 Task: Change  the formatting of the data to Which is Less than 10, In conditional formating, put the option 'Light Red Fill with Drak Red Text. 'In the sheet   Momentum Sales templetes   book
Action: Mouse moved to (38, 201)
Screenshot: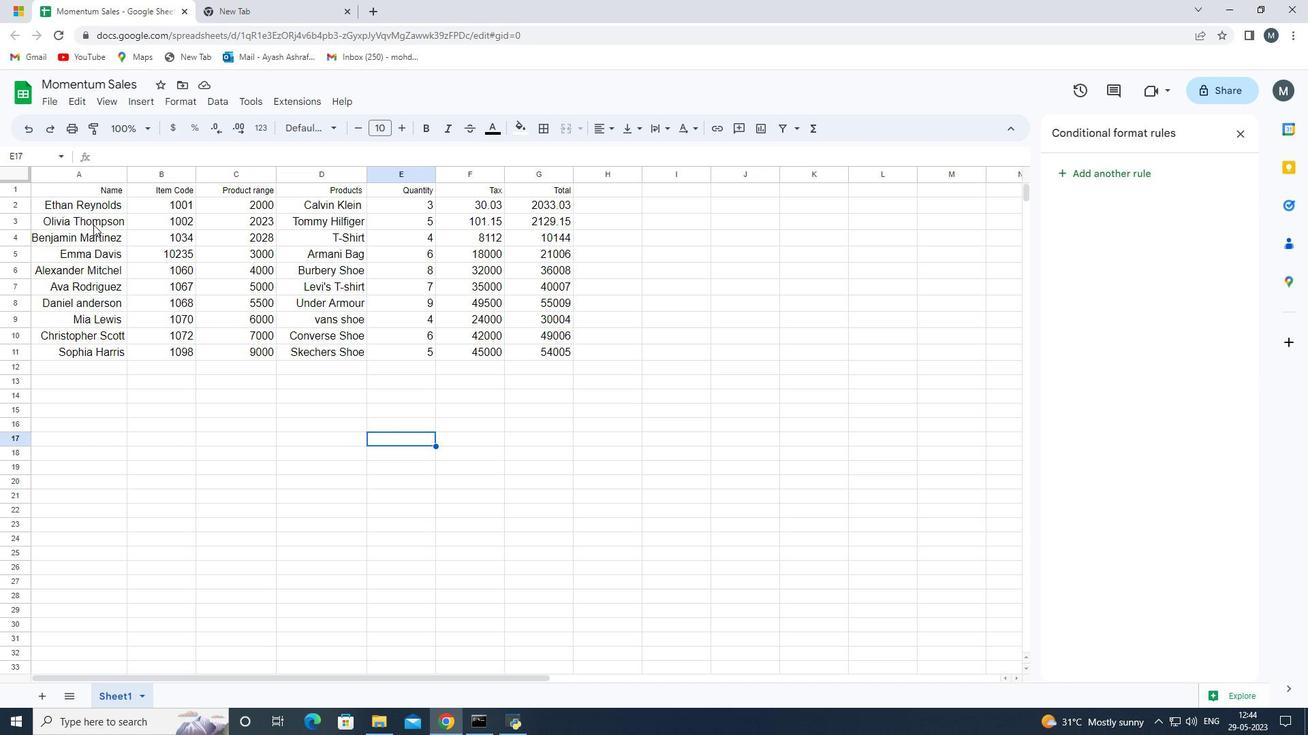 
Action: Mouse pressed left at (38, 201)
Screenshot: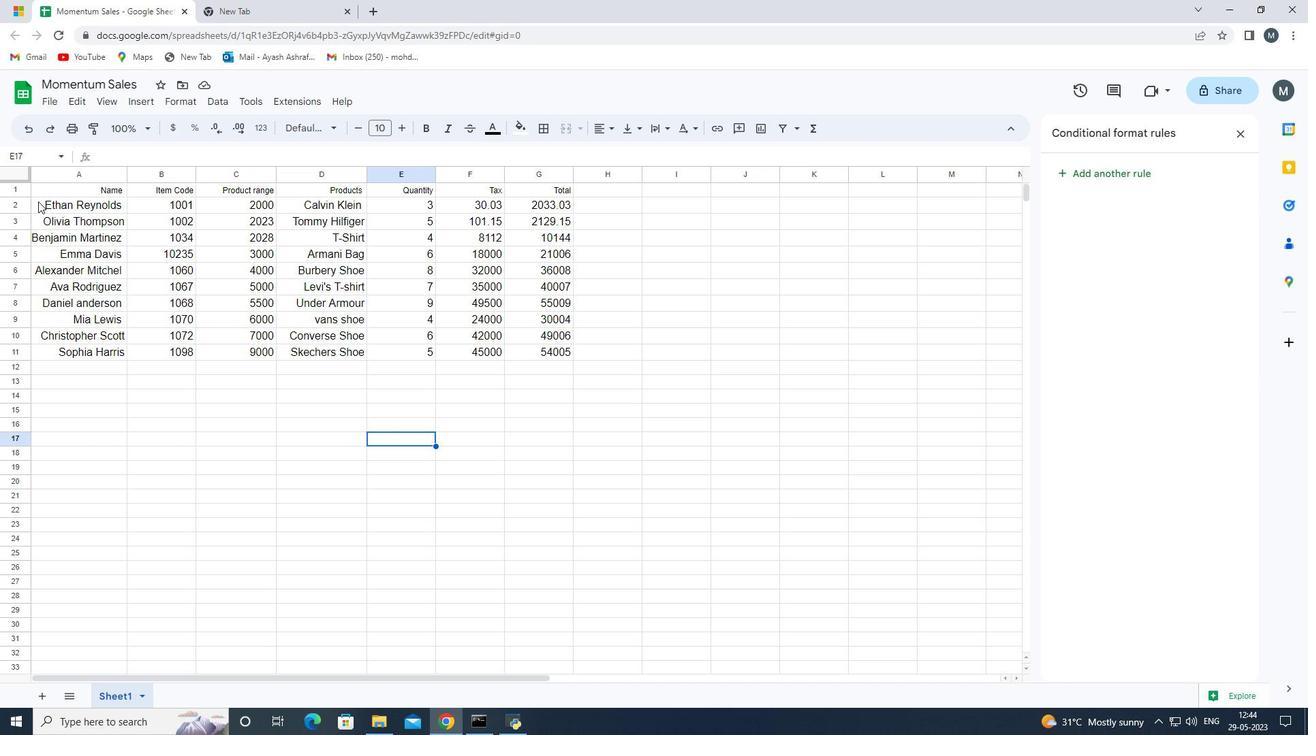 
Action: Mouse moved to (52, 190)
Screenshot: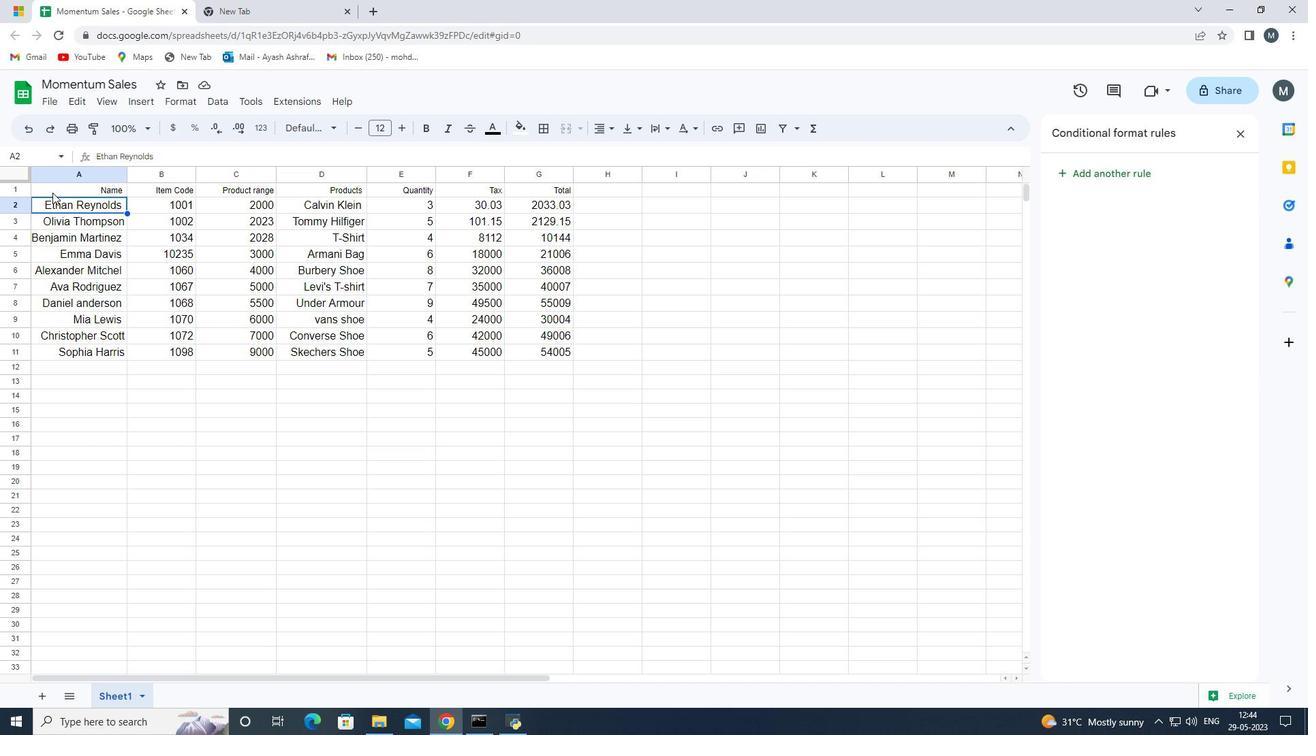 
Action: Mouse pressed left at (52, 190)
Screenshot: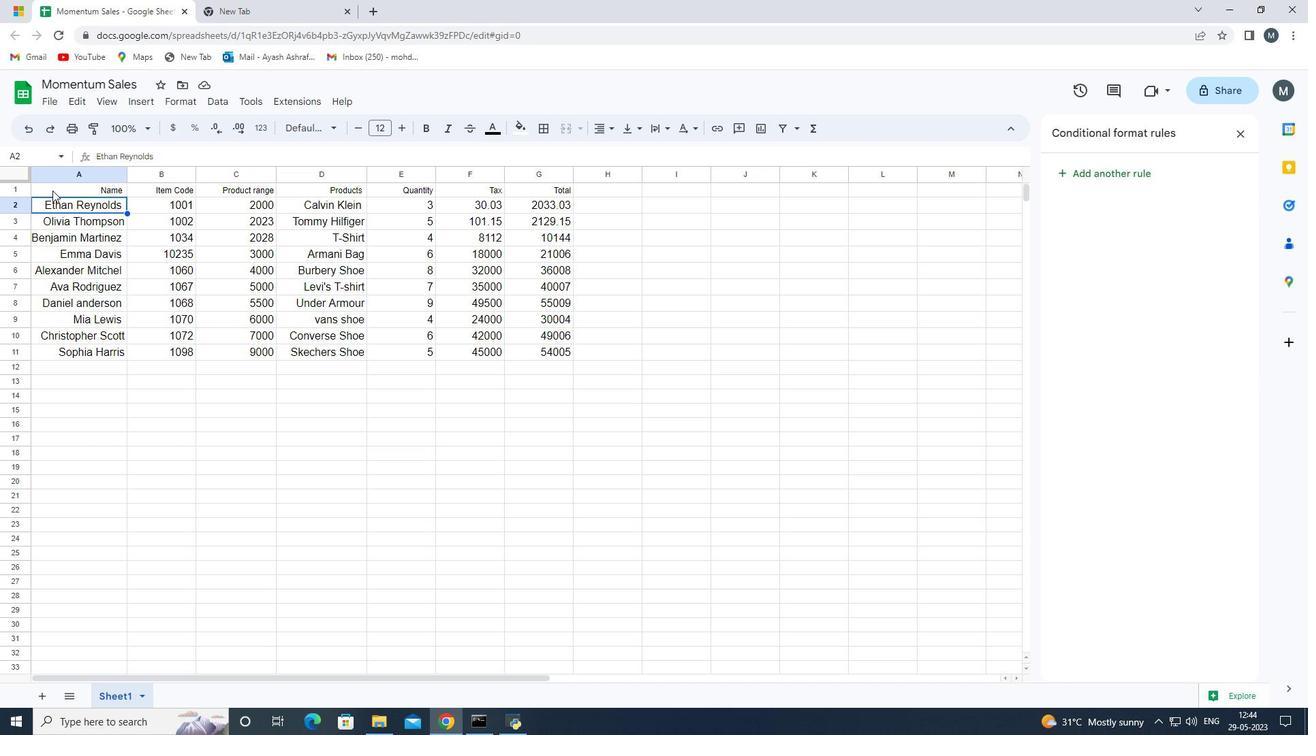 
Action: Mouse moved to (60, 194)
Screenshot: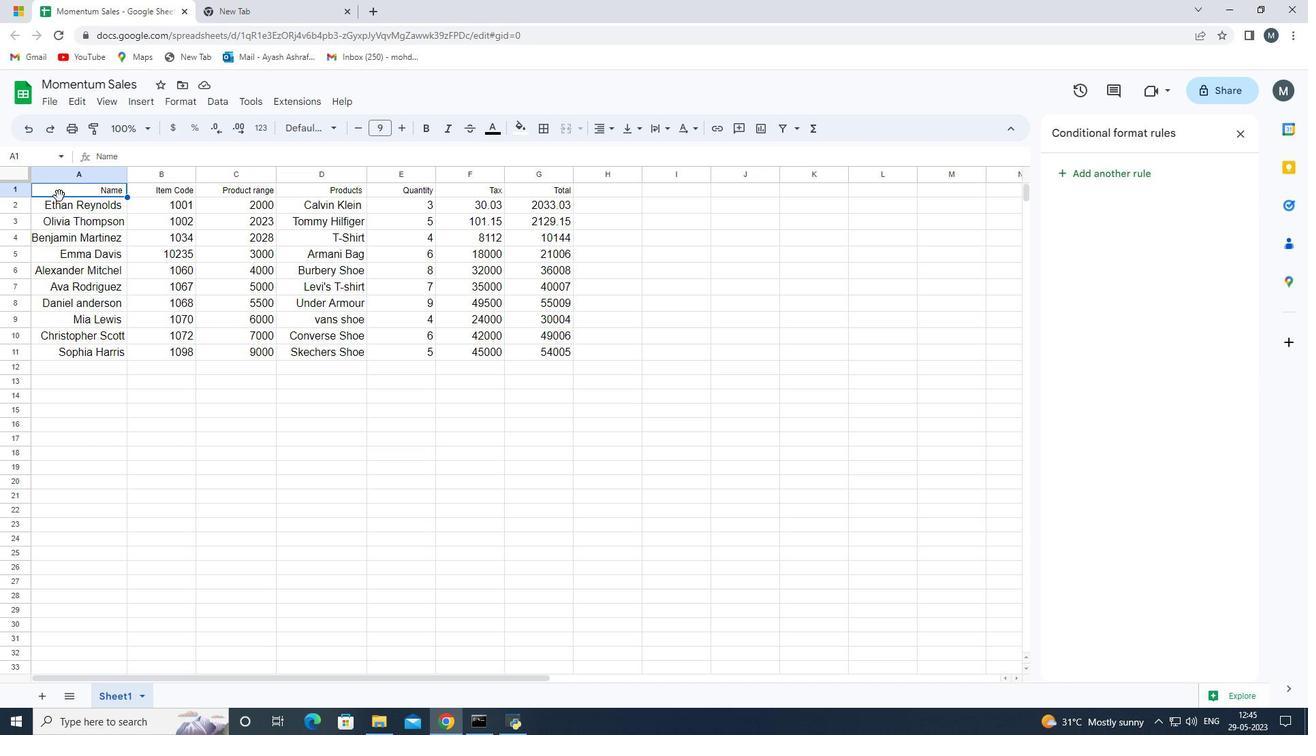 
Action: Mouse pressed left at (60, 194)
Screenshot: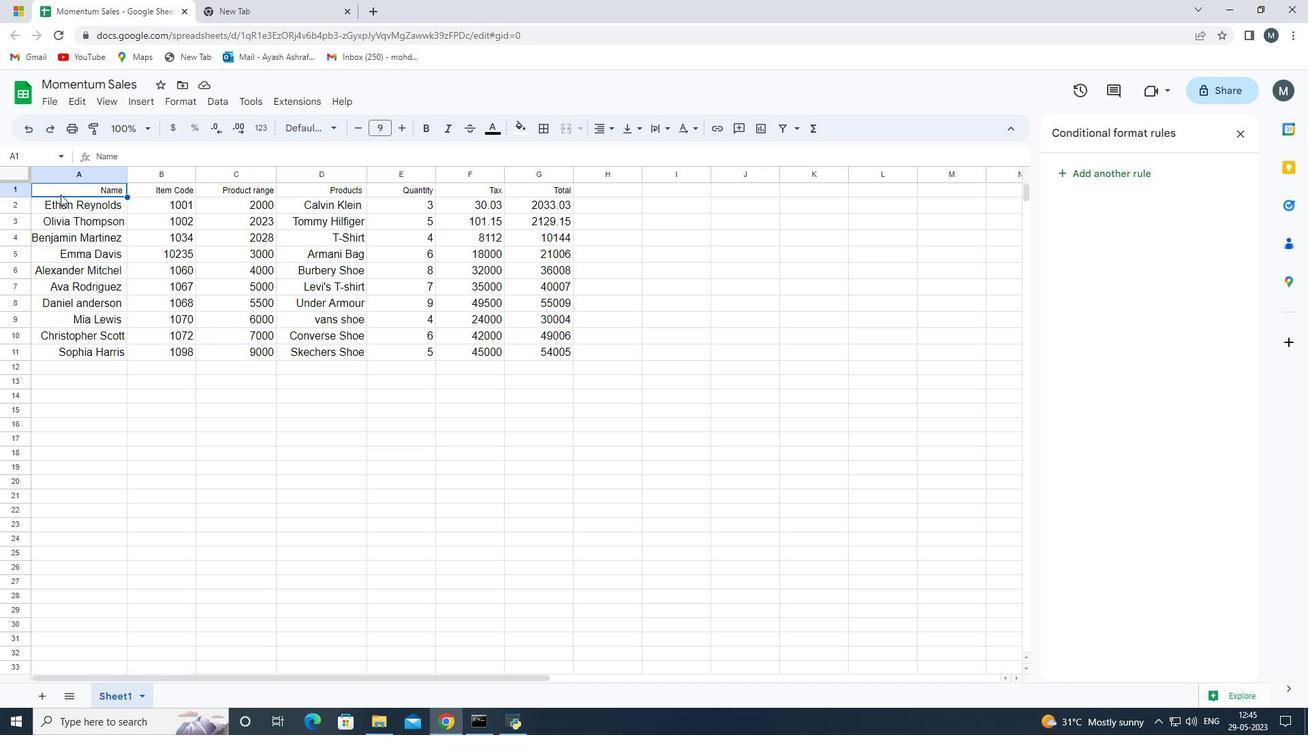 
Action: Mouse moved to (69, 212)
Screenshot: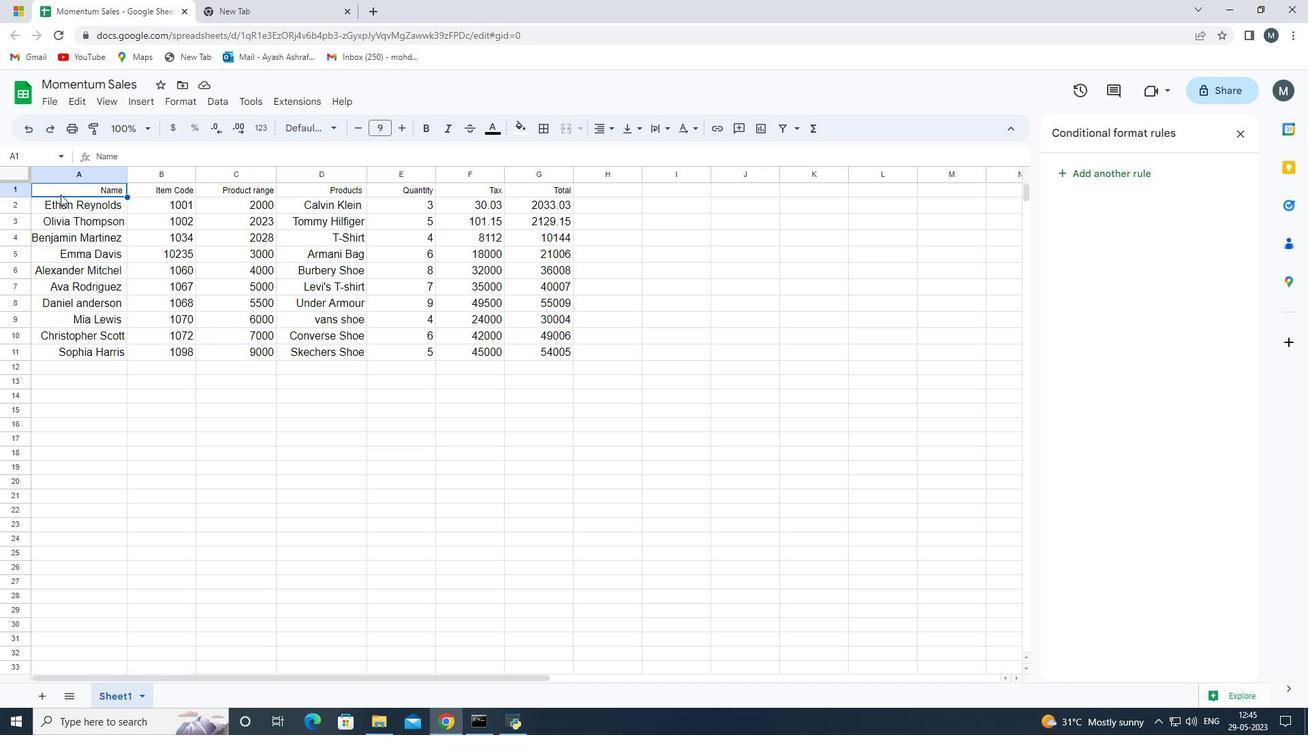 
Action: Key pressed ctrl+Z
Screenshot: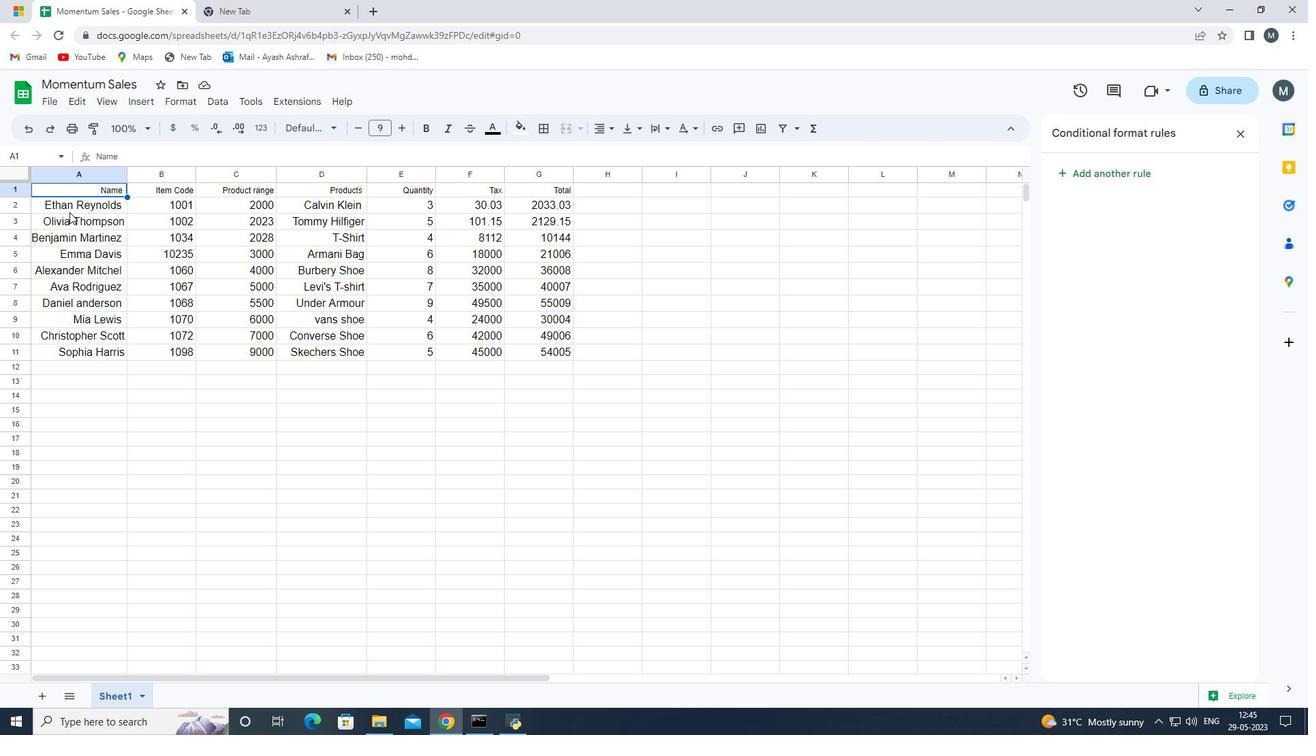 
Action: Mouse moved to (86, 237)
Screenshot: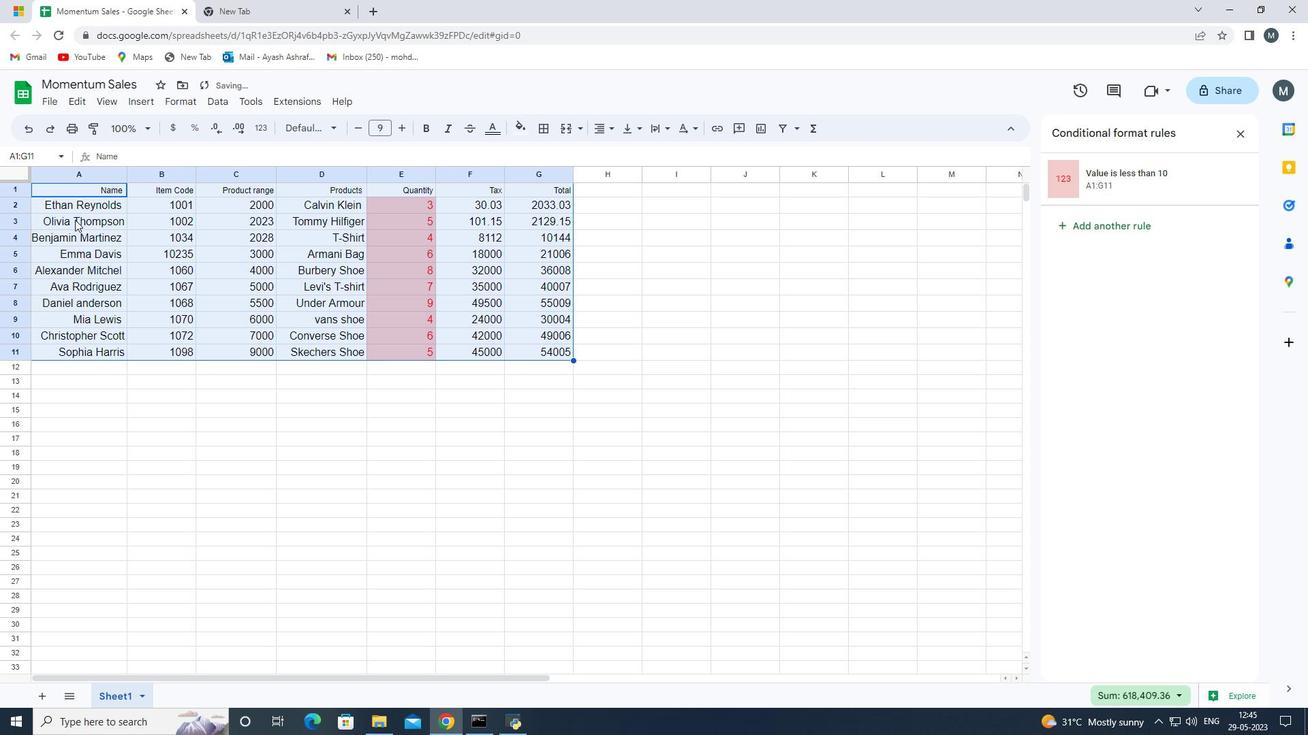 
Action: Key pressed ctrl+Zctrl+Zctrl+Zctrl+Zctrl+Z
Screenshot: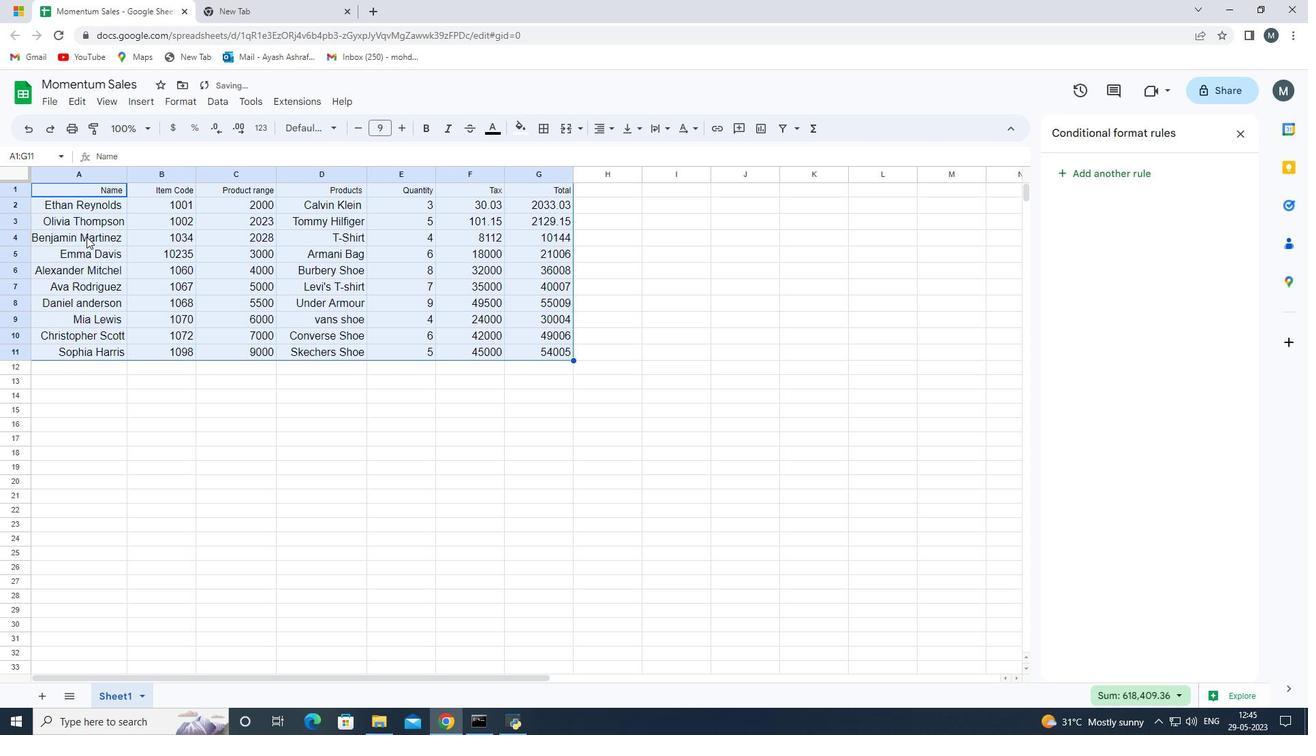
Action: Mouse moved to (123, 448)
Screenshot: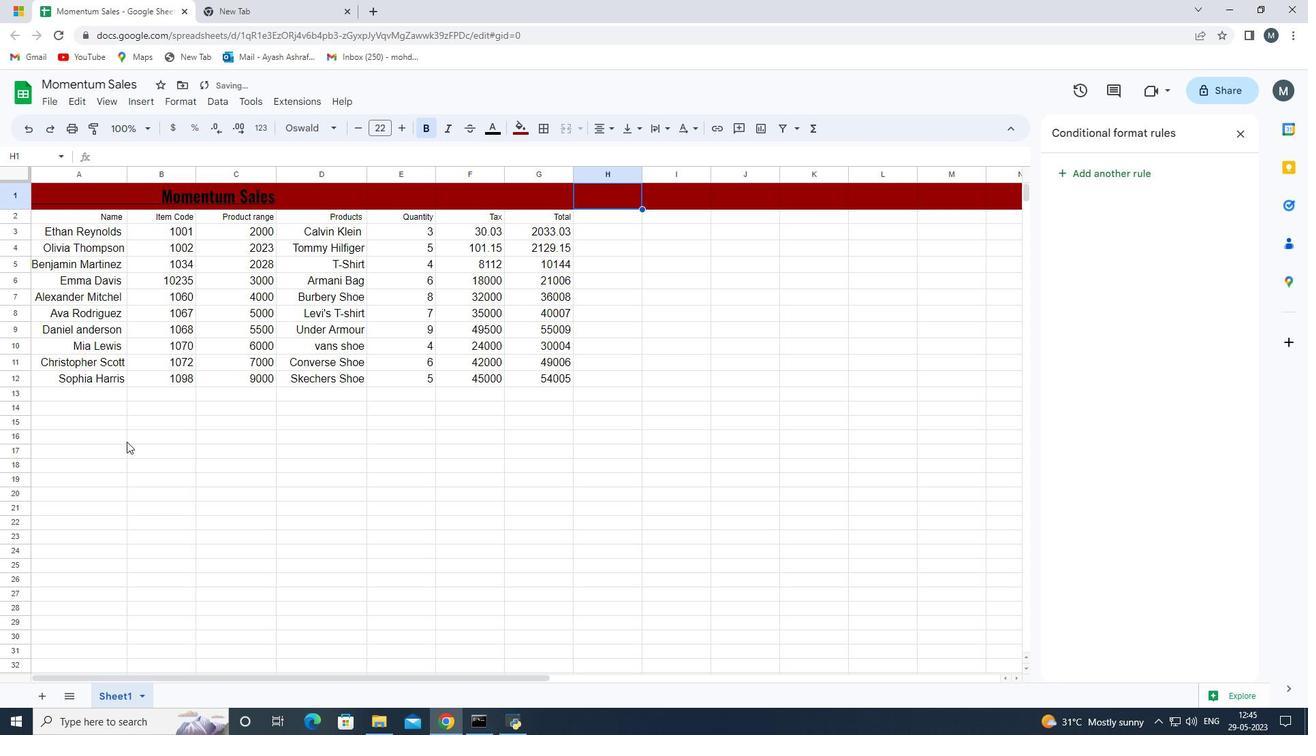 
Action: Mouse pressed left at (123, 448)
Screenshot: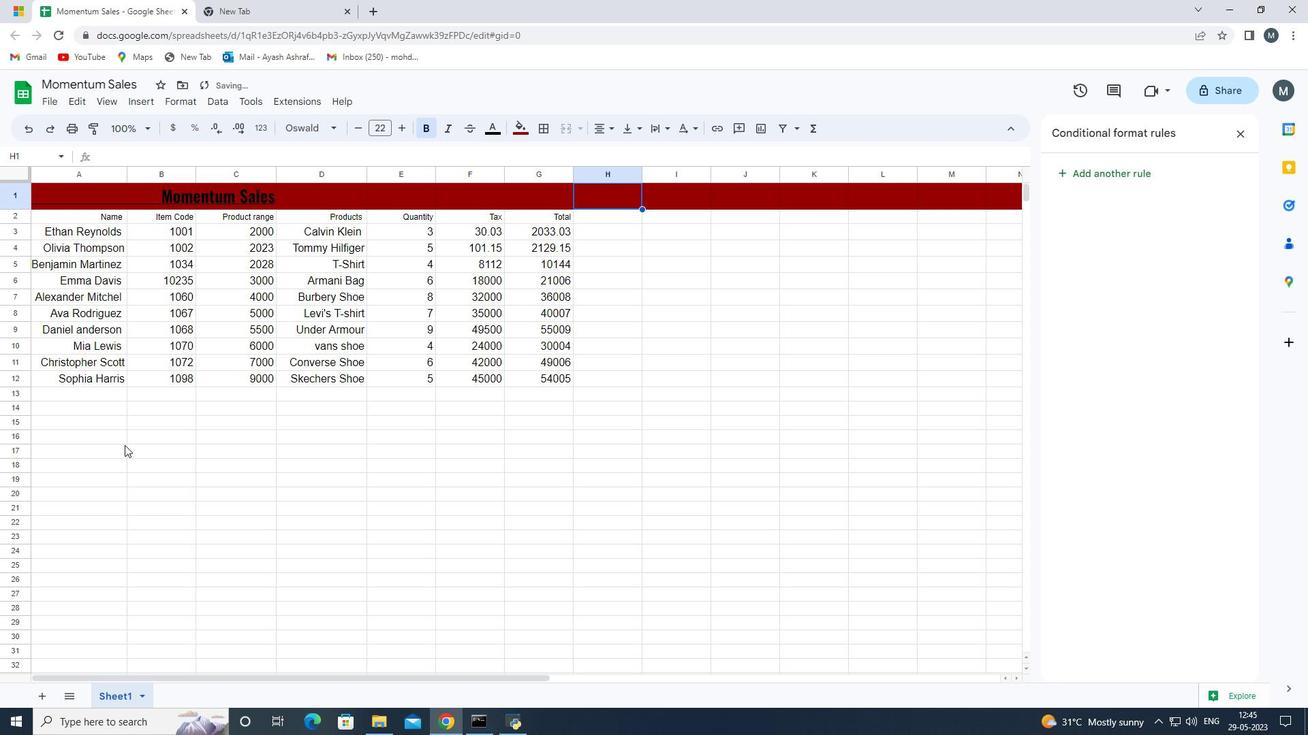 
Action: Mouse moved to (414, 475)
Screenshot: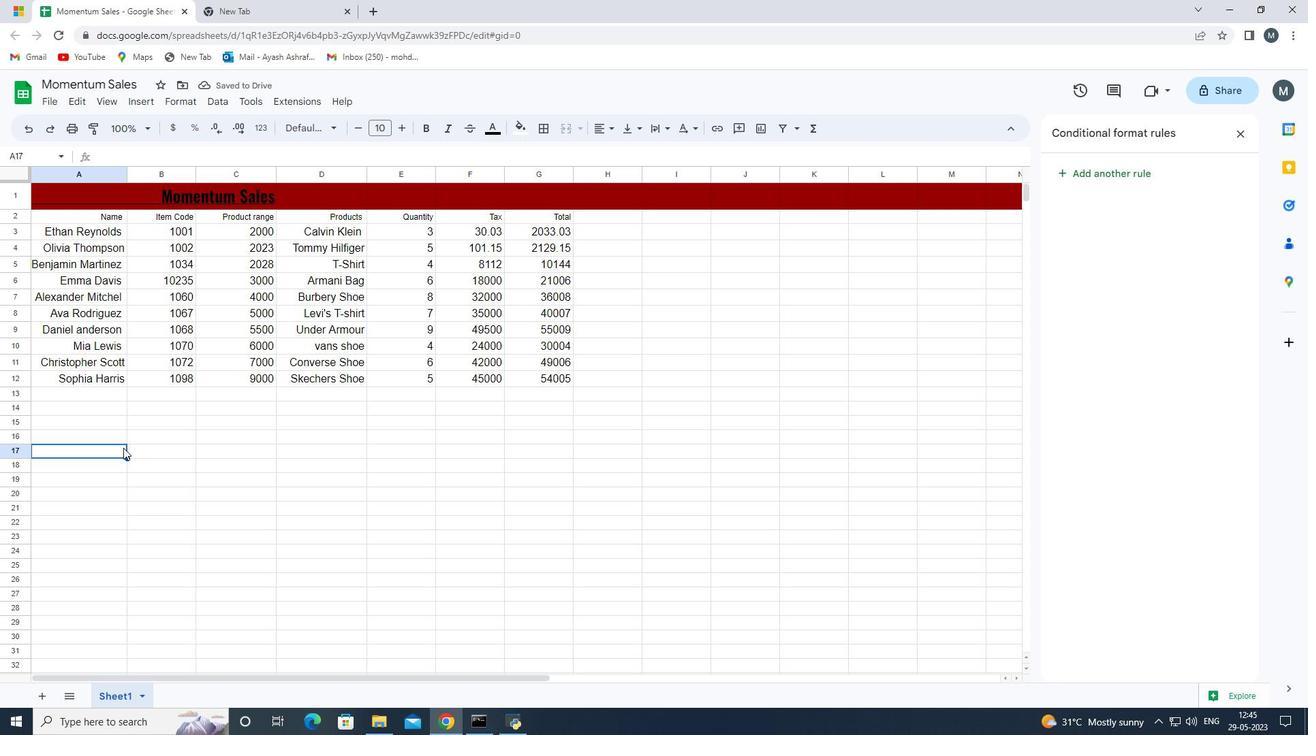 
Action: Mouse pressed left at (414, 475)
Screenshot: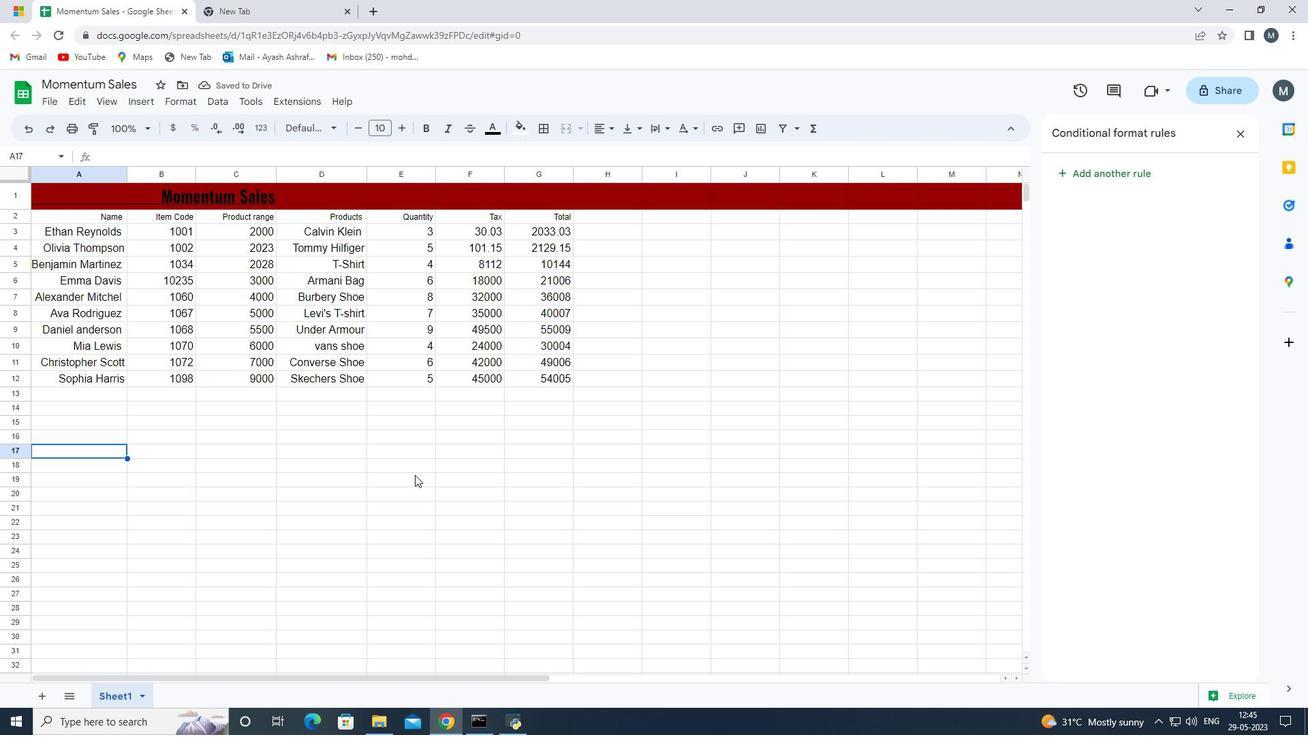 
Action: Mouse moved to (63, 225)
Screenshot: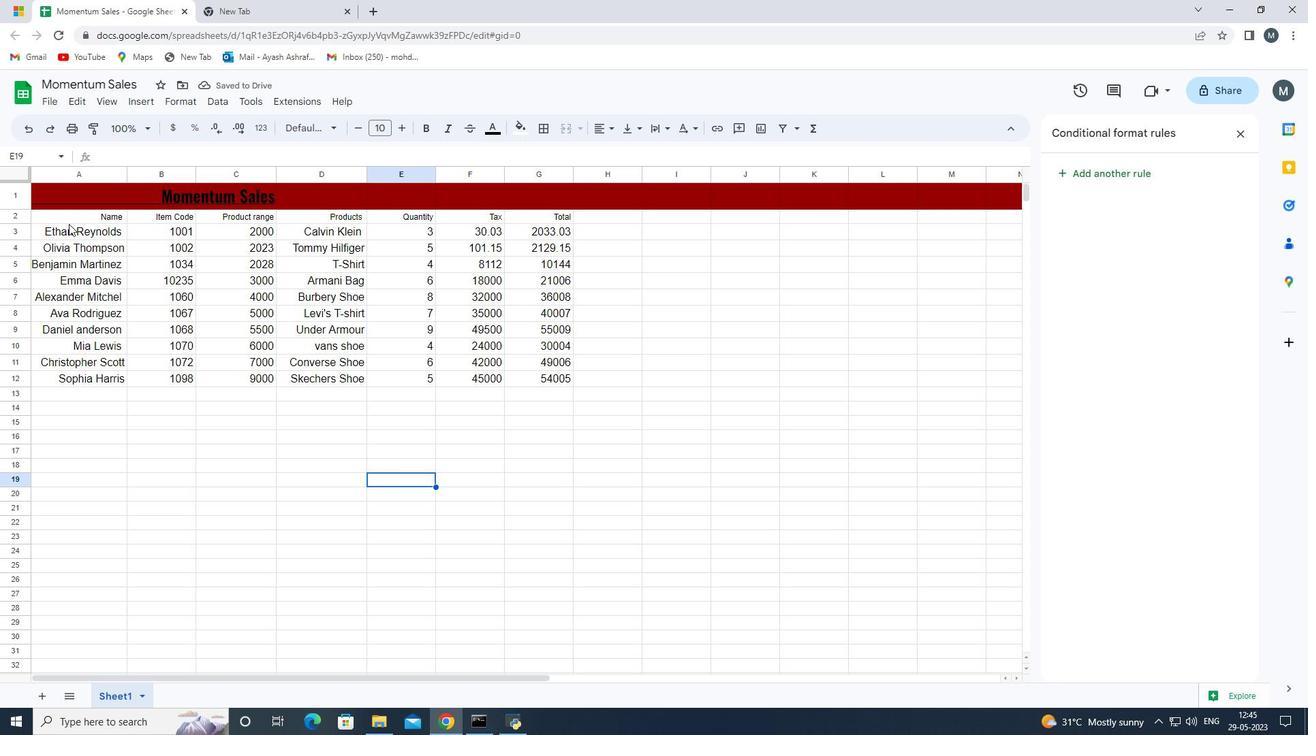 
Action: Mouse pressed left at (63, 225)
Screenshot: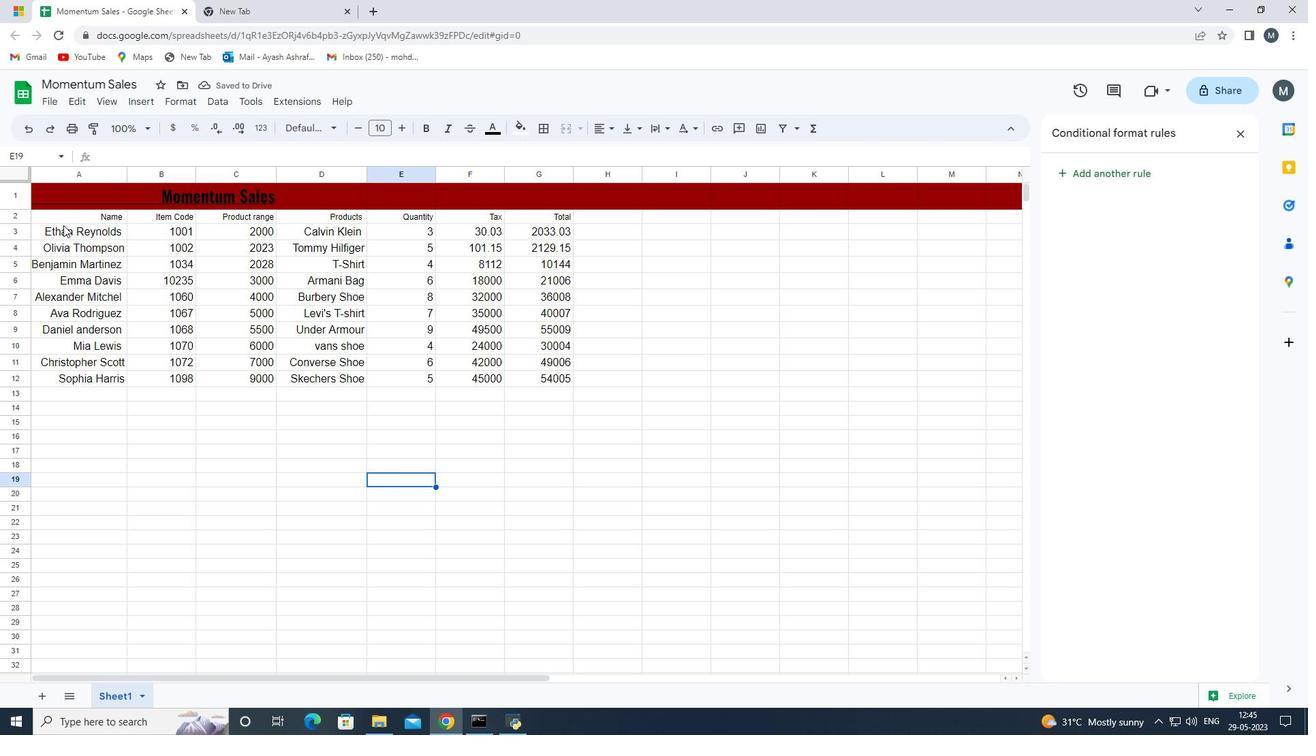 
Action: Mouse moved to (36, 219)
Screenshot: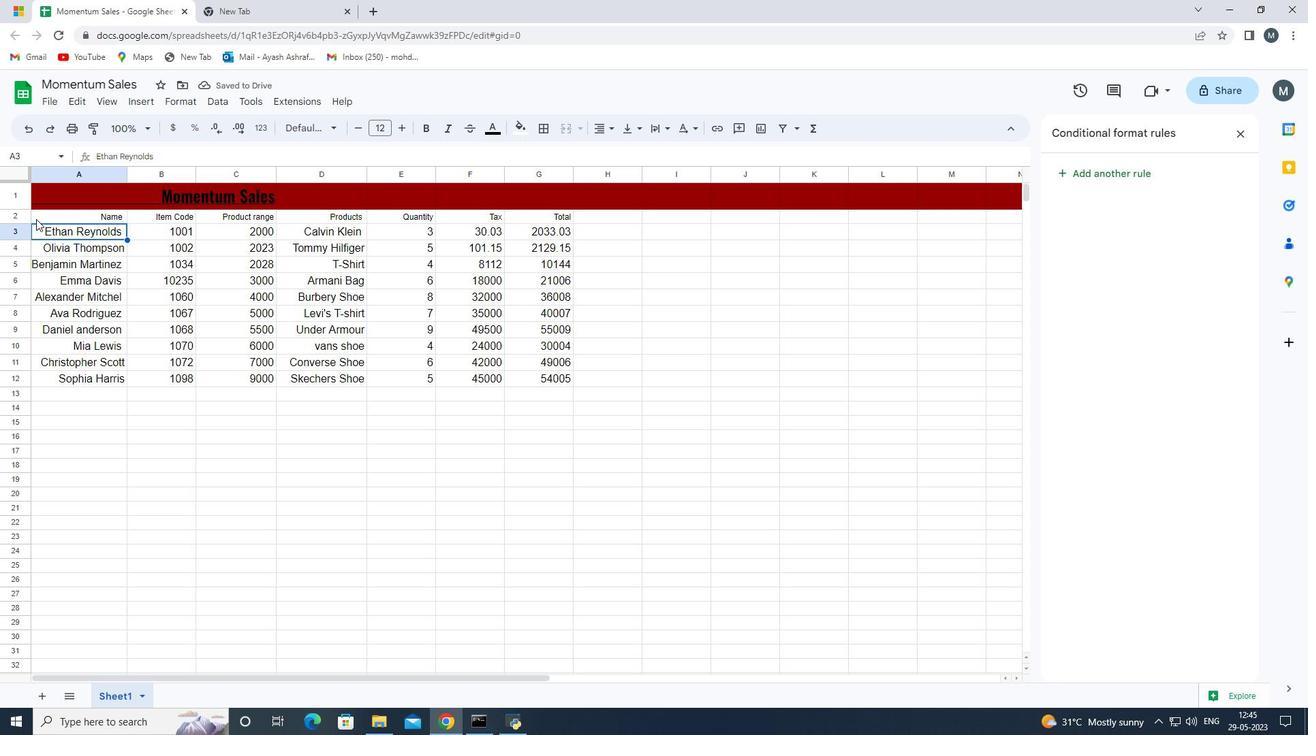
Action: Mouse pressed left at (36, 219)
Screenshot: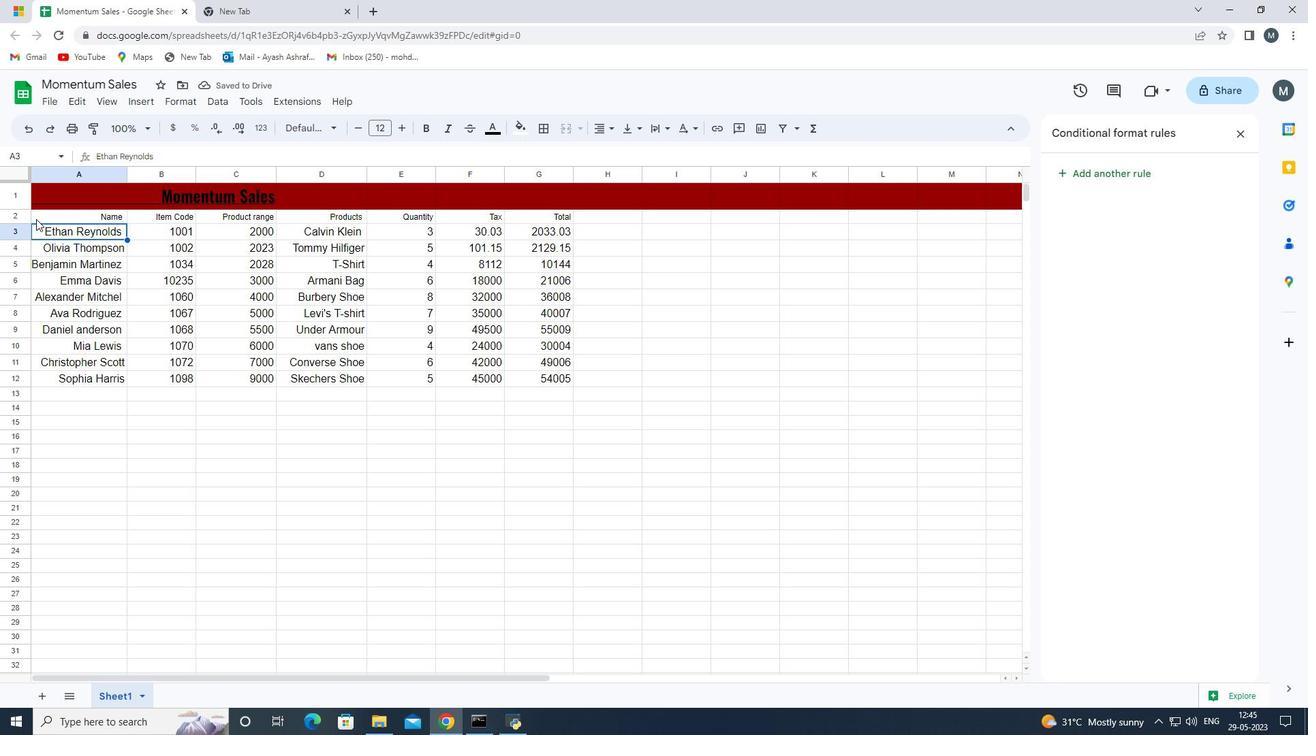 
Action: Mouse moved to (37, 229)
Screenshot: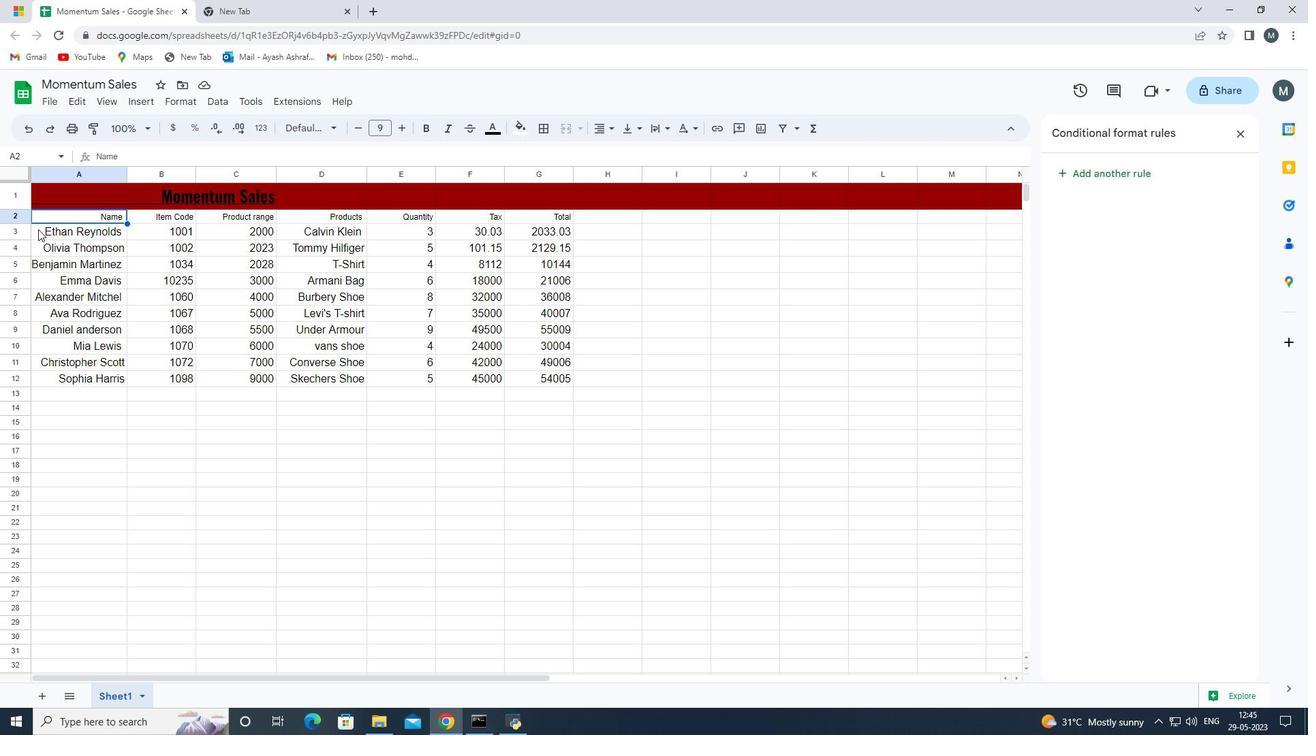
Action: Mouse pressed left at (37, 229)
Screenshot: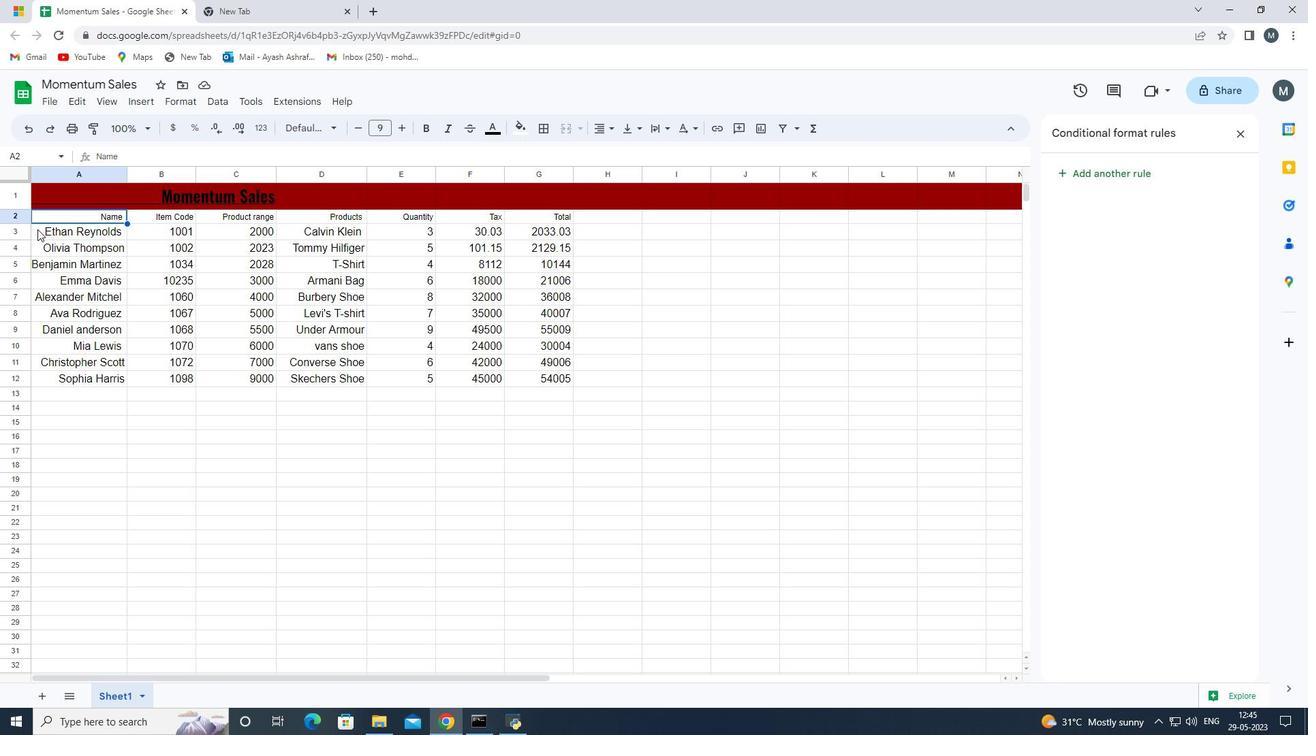 
Action: Mouse moved to (186, 104)
Screenshot: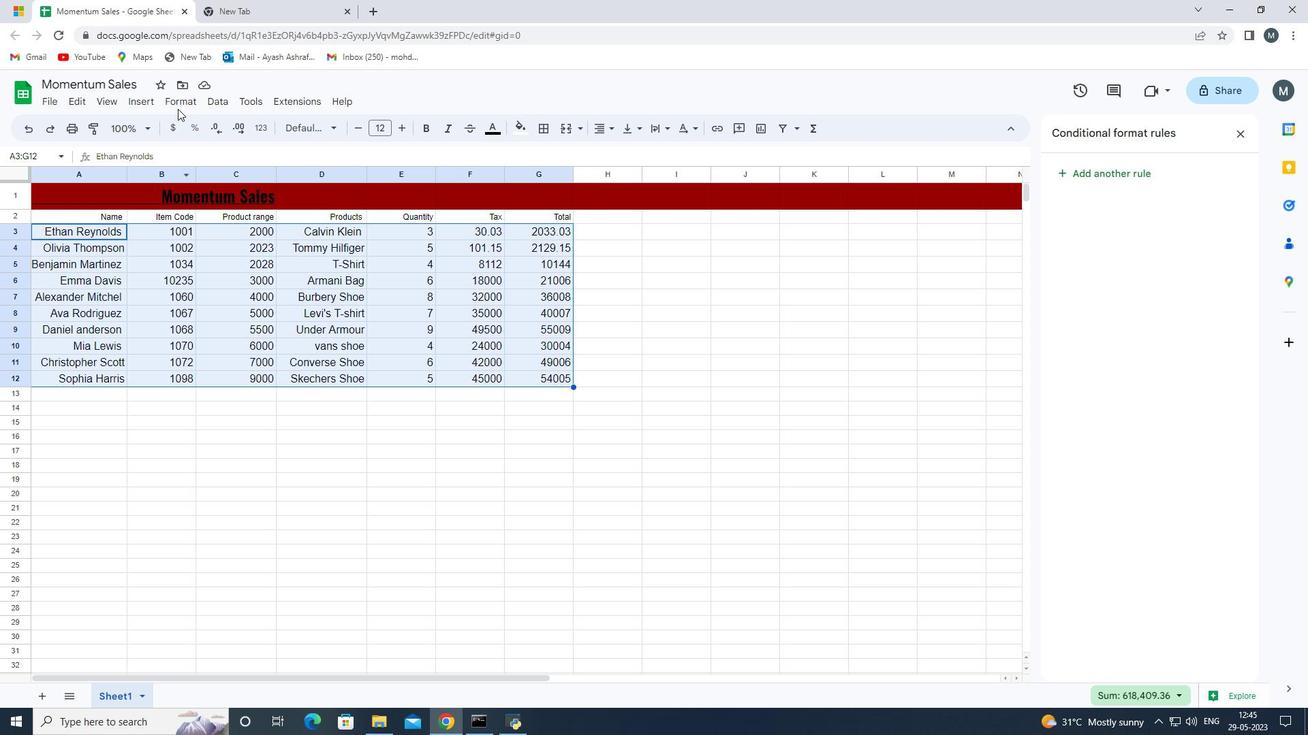 
Action: Mouse pressed left at (186, 104)
Screenshot: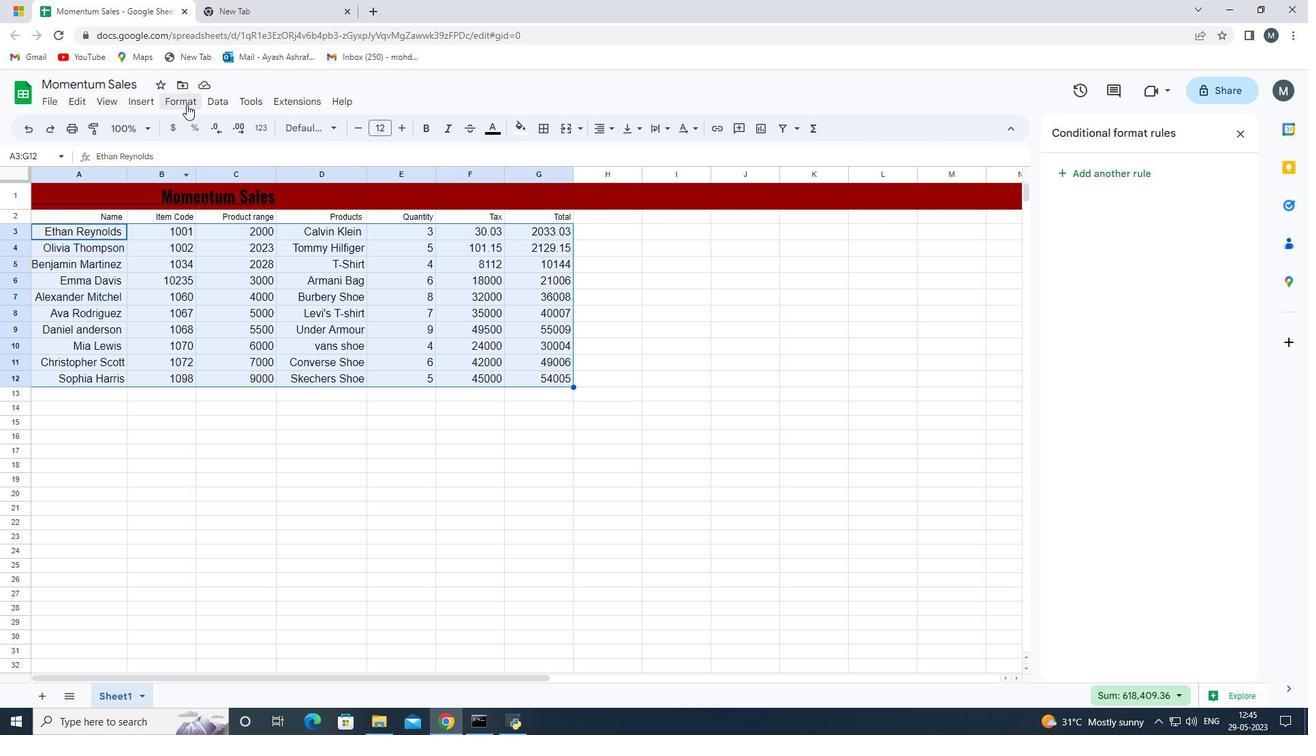
Action: Mouse moved to (222, 333)
Screenshot: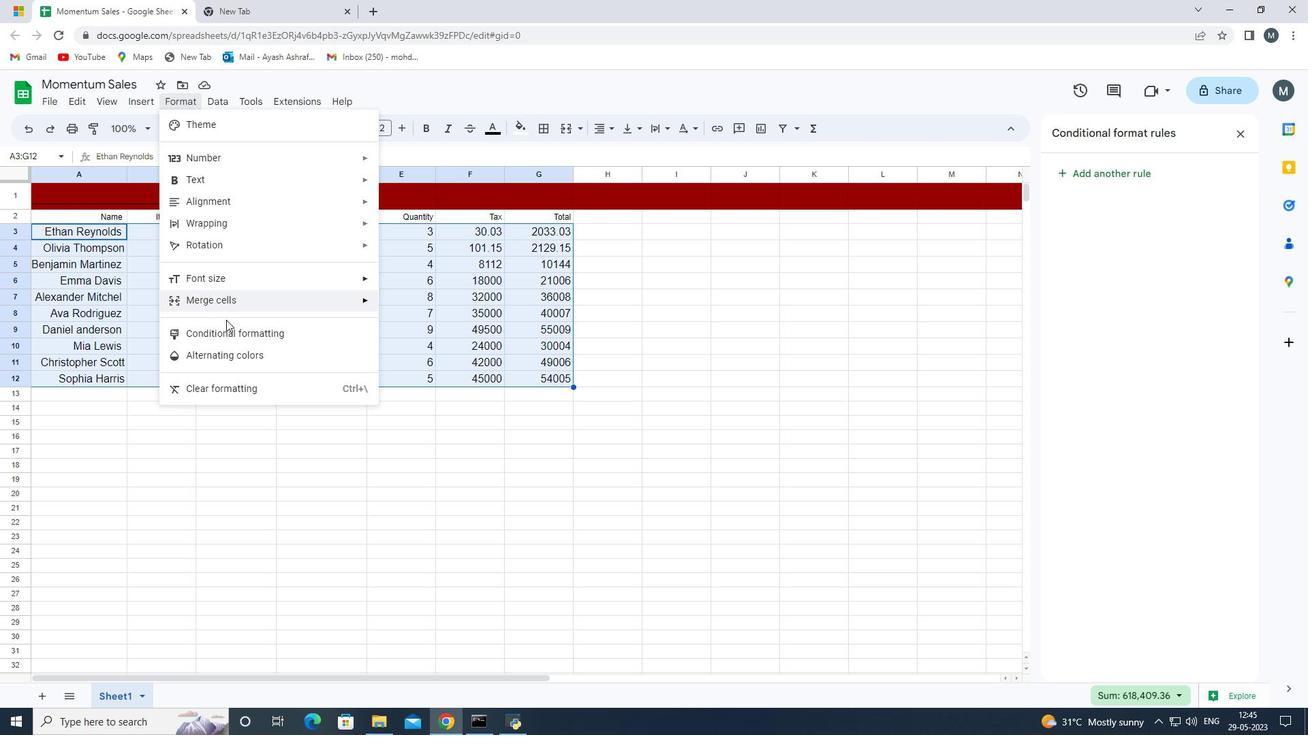 
Action: Mouse pressed left at (222, 333)
Screenshot: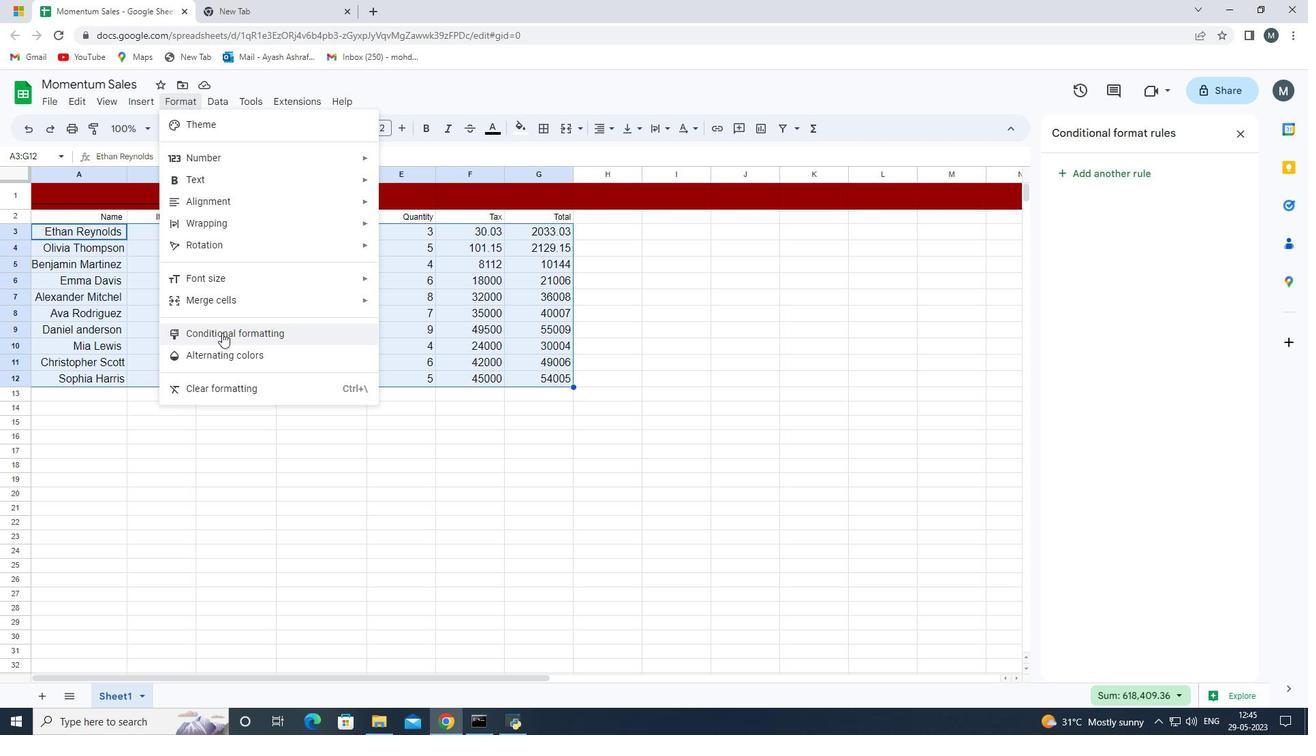 
Action: Mouse moved to (1097, 312)
Screenshot: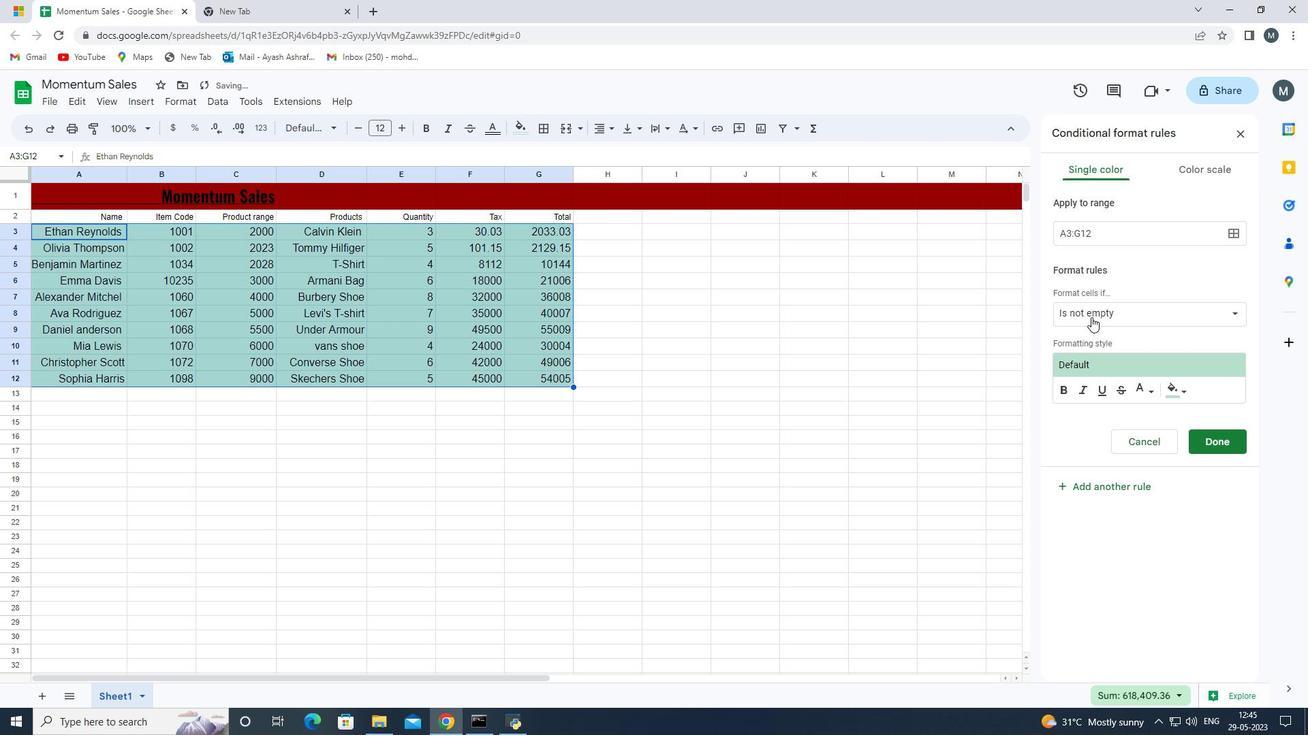 
Action: Mouse pressed left at (1097, 312)
Screenshot: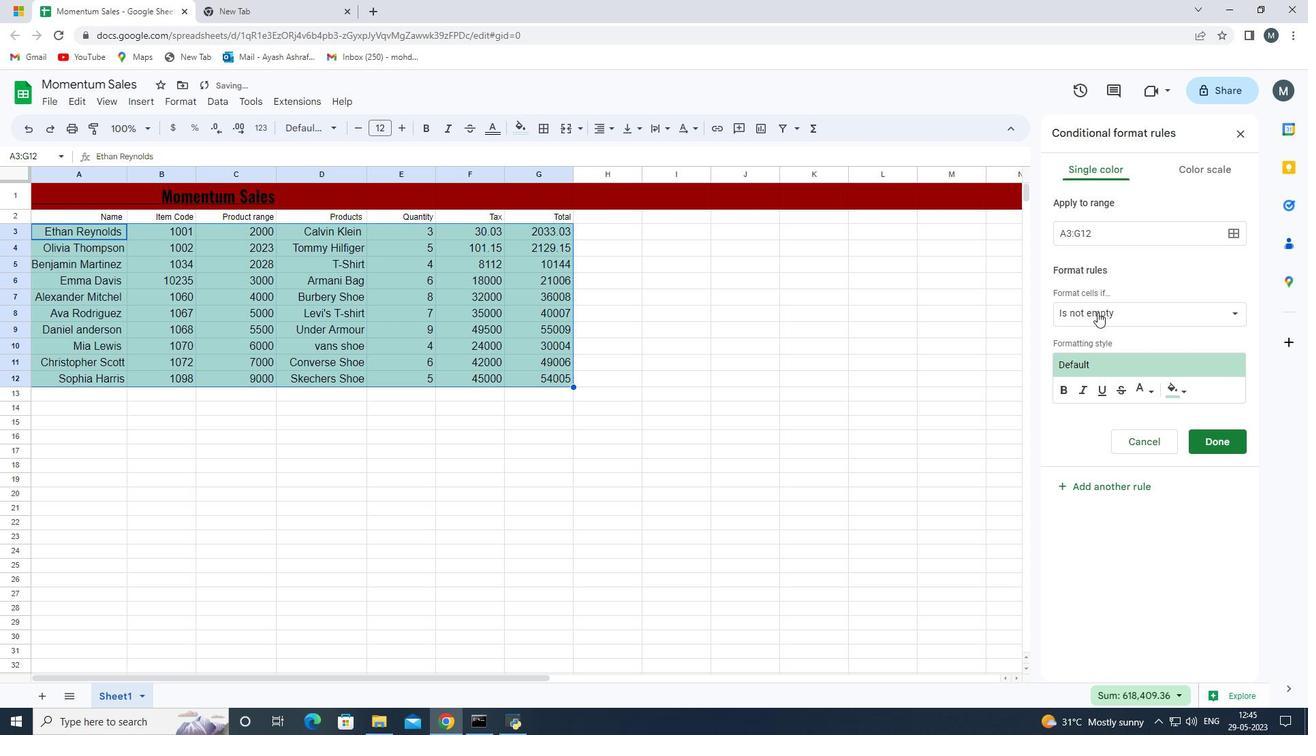 
Action: Mouse moved to (1120, 579)
Screenshot: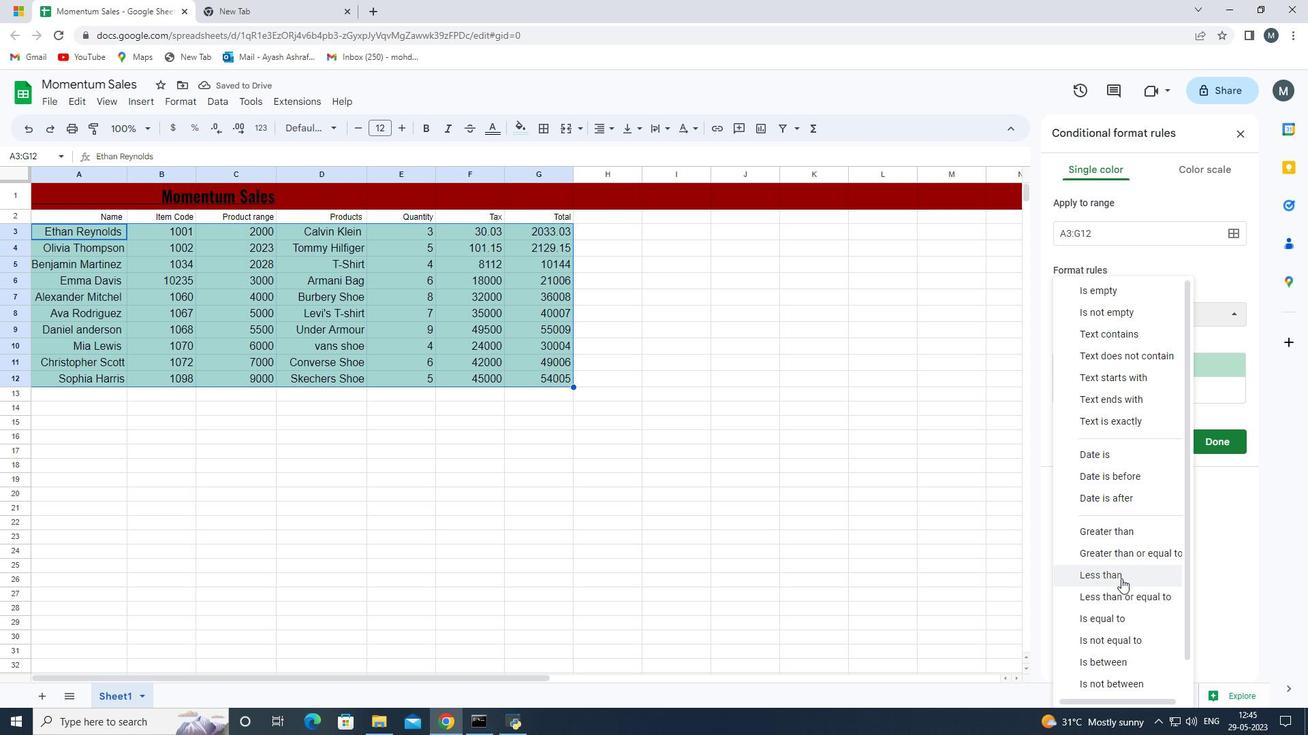 
Action: Mouse pressed left at (1120, 579)
Screenshot: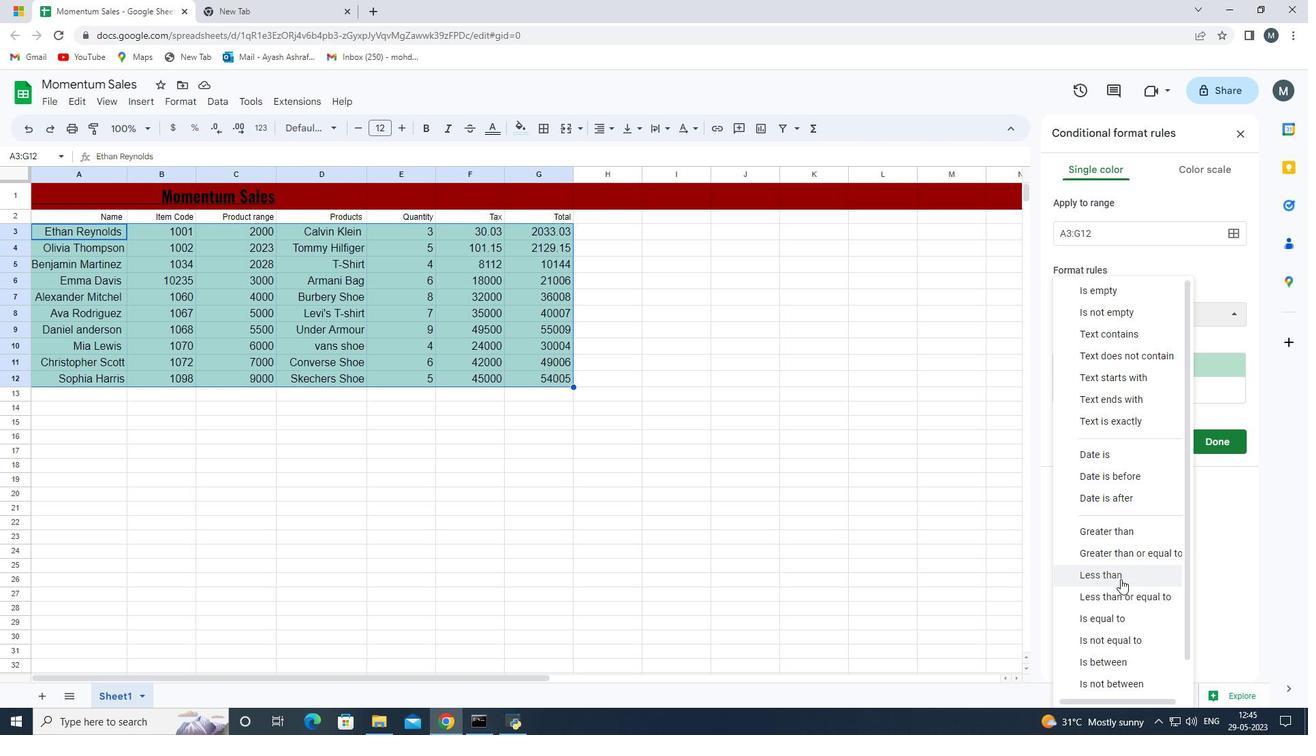 
Action: Mouse moved to (1092, 349)
Screenshot: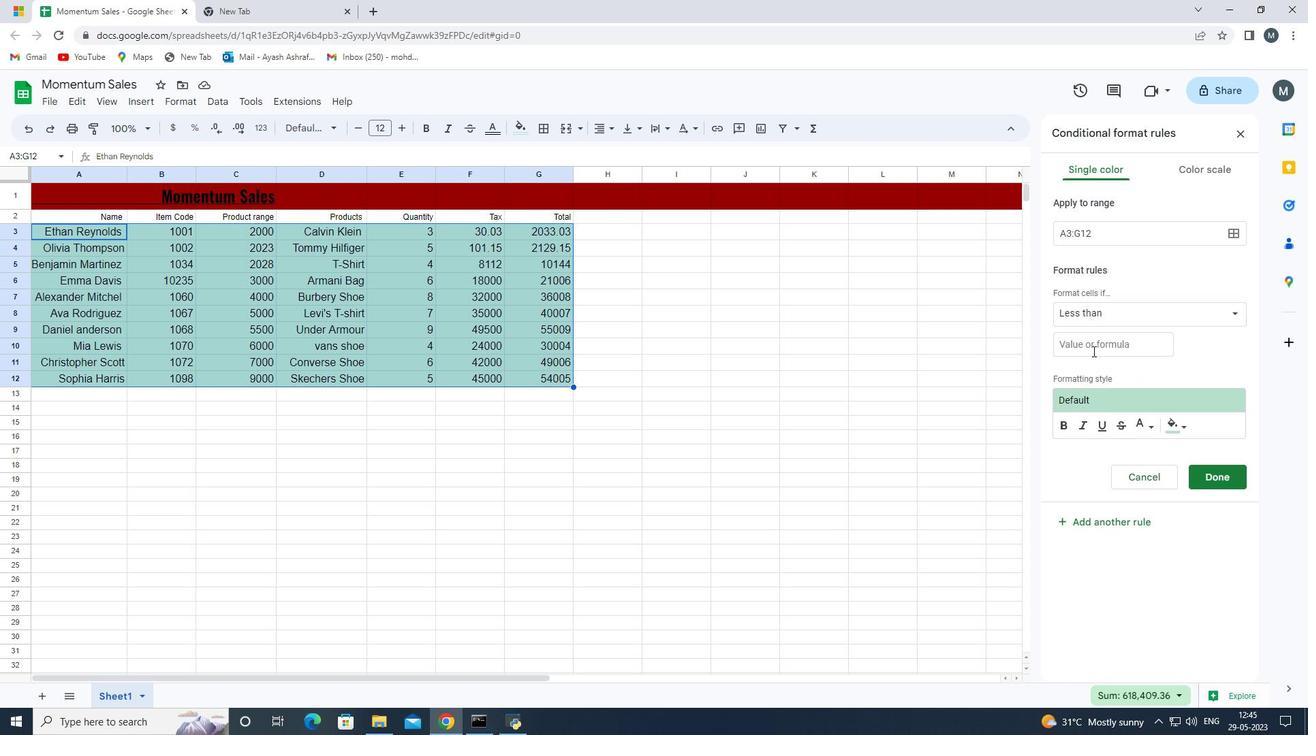 
Action: Mouse pressed left at (1092, 349)
Screenshot: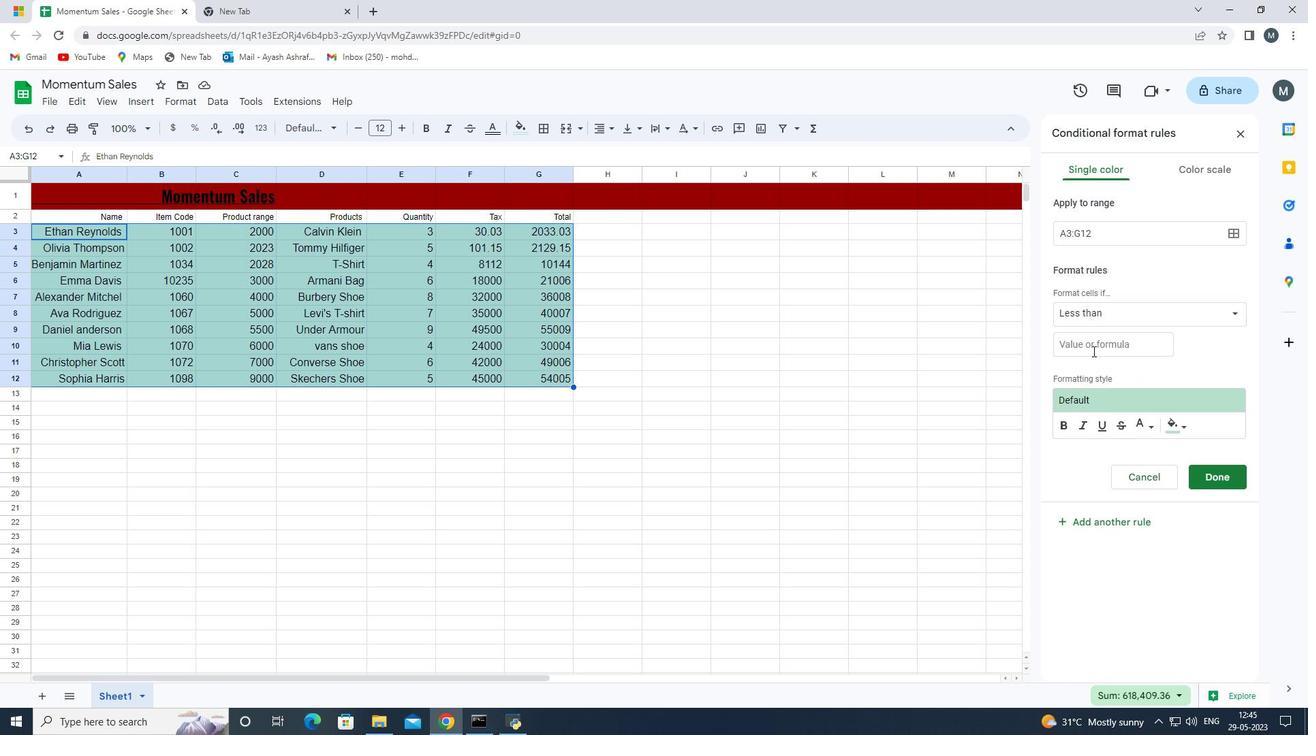 
Action: Key pressed 10
Screenshot: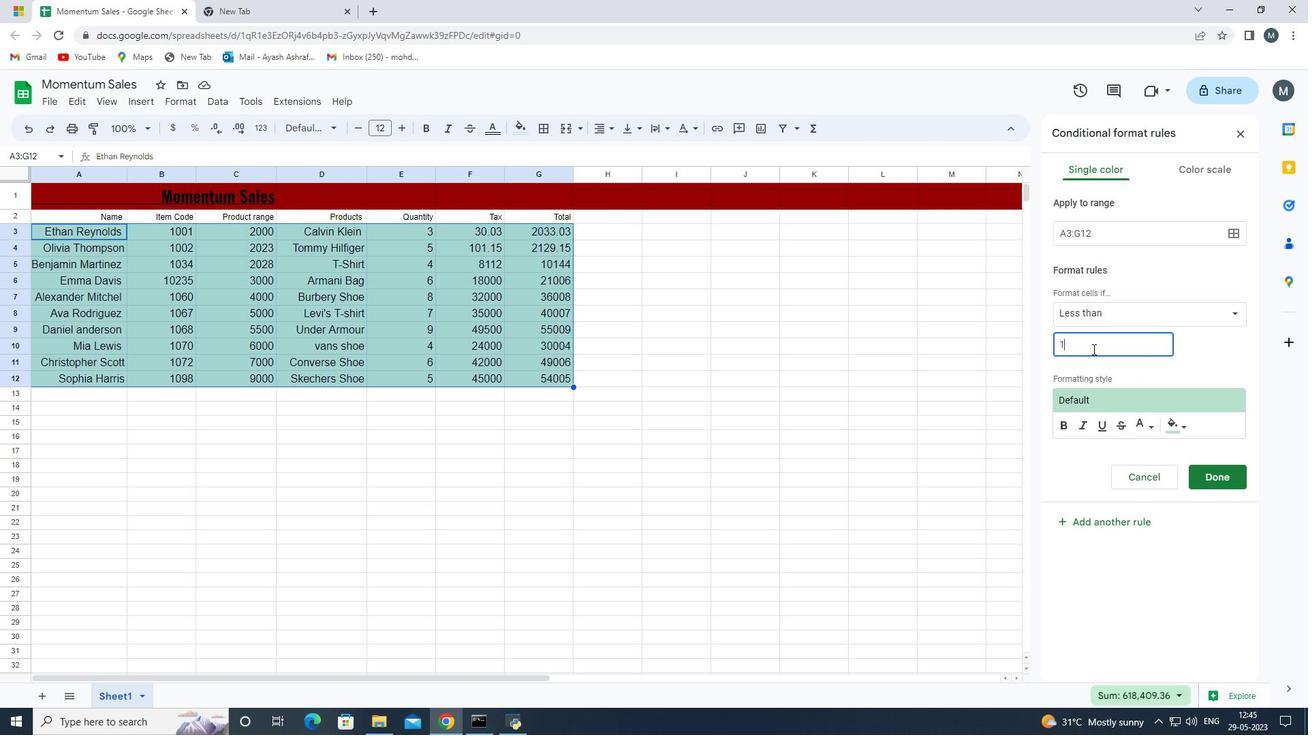 
Action: Mouse moved to (1184, 431)
Screenshot: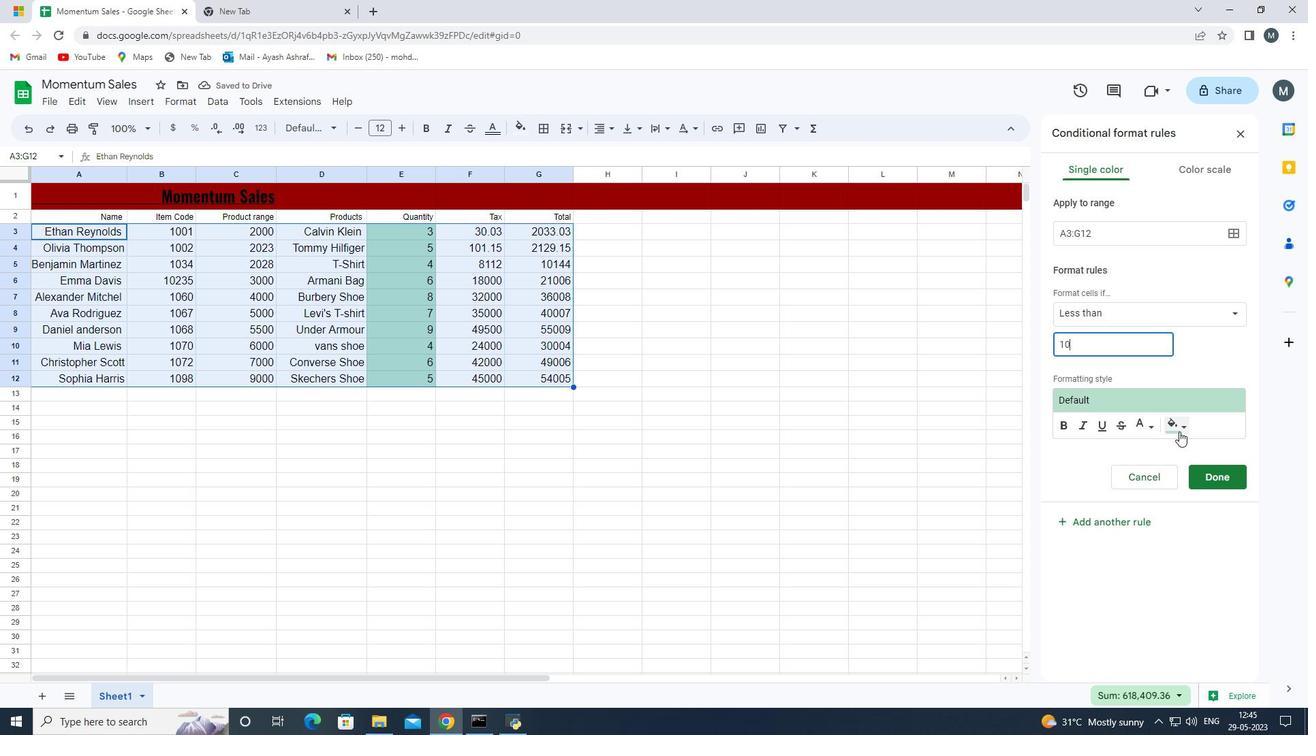 
Action: Mouse pressed left at (1184, 431)
Screenshot: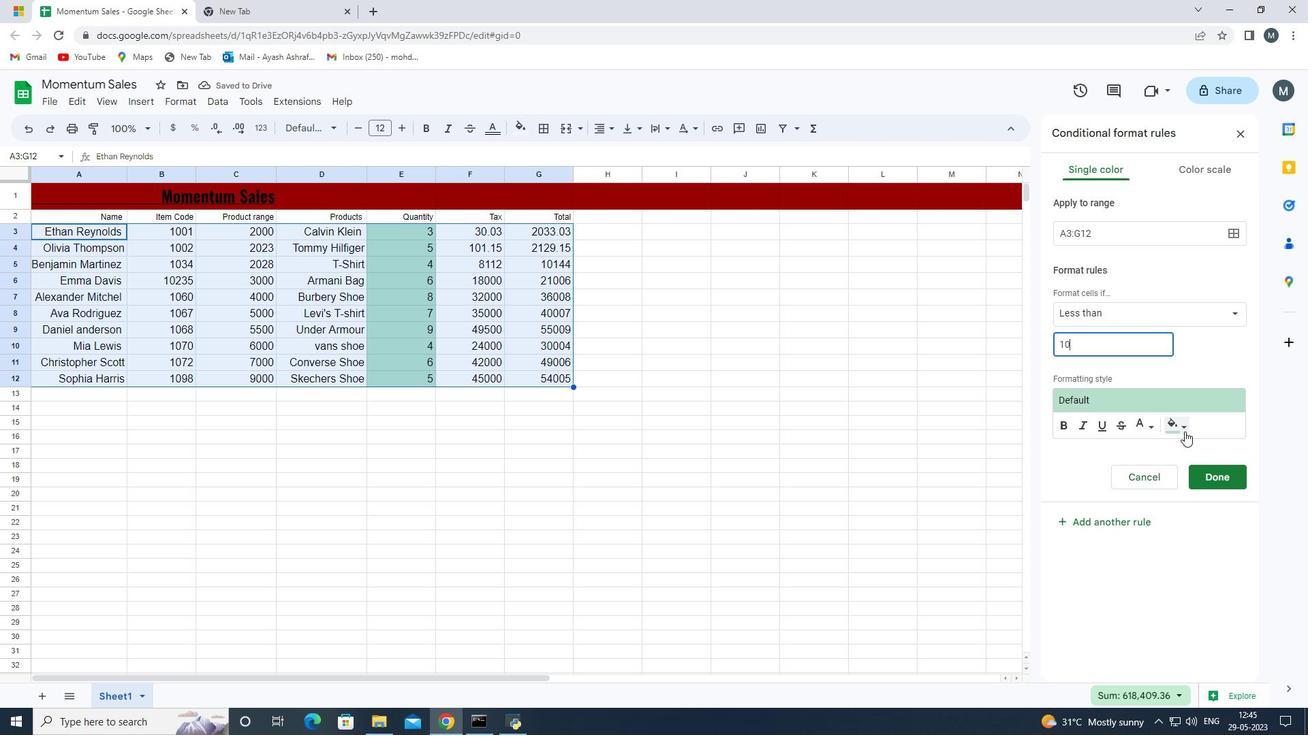 
Action: Mouse moved to (1159, 473)
Screenshot: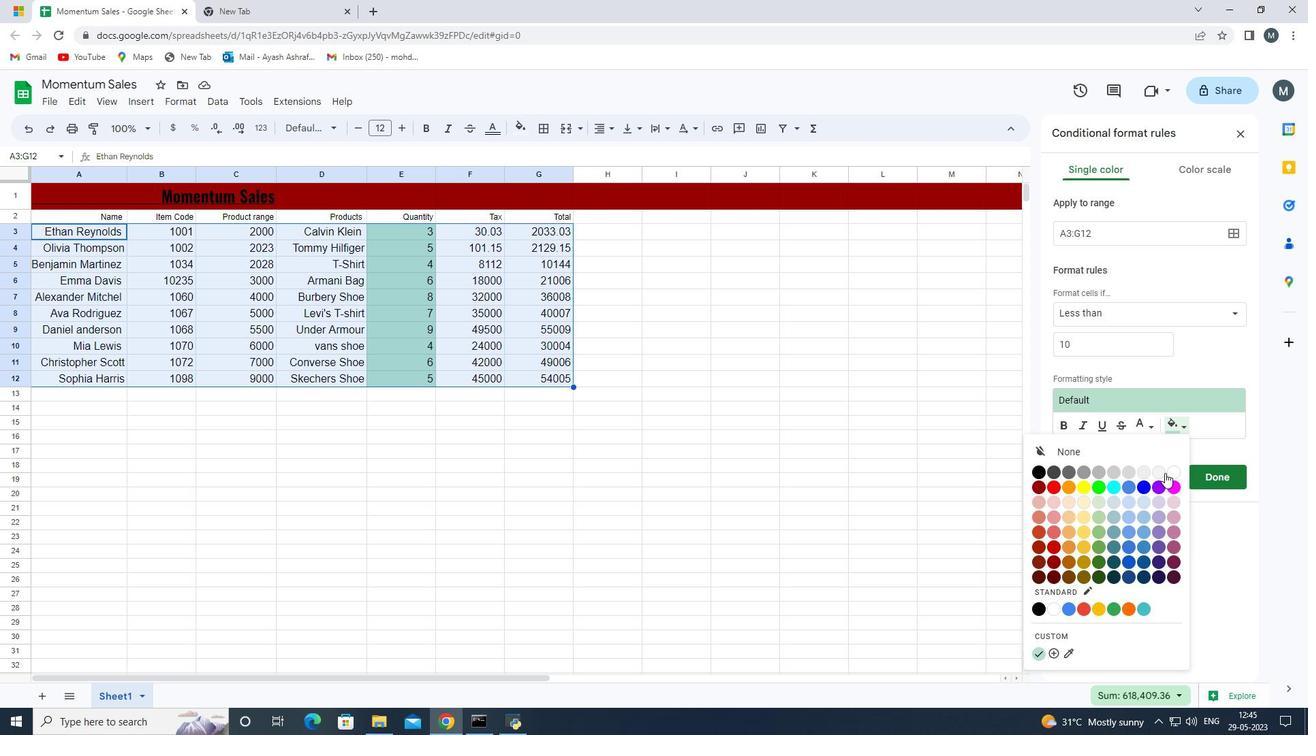 
Action: Mouse pressed left at (1159, 473)
Screenshot: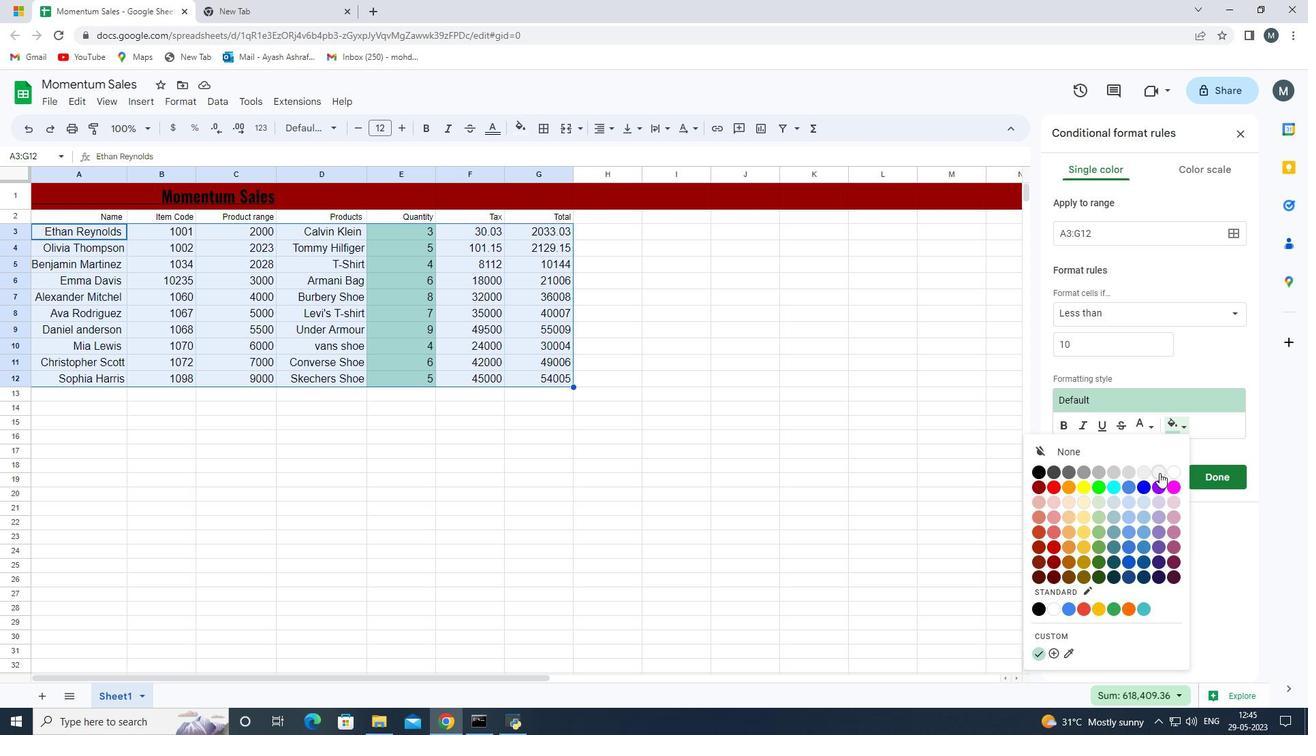 
Action: Mouse moved to (1149, 428)
Screenshot: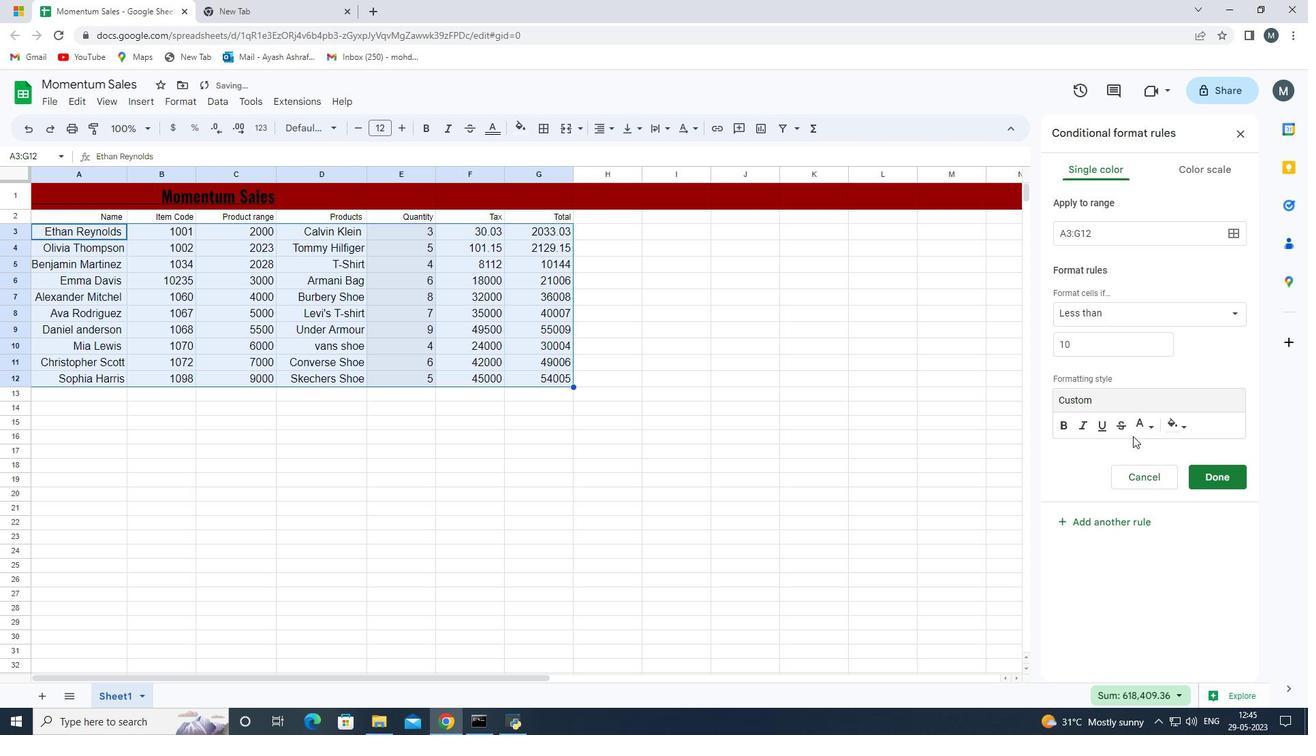 
Action: Mouse pressed left at (1149, 428)
Screenshot: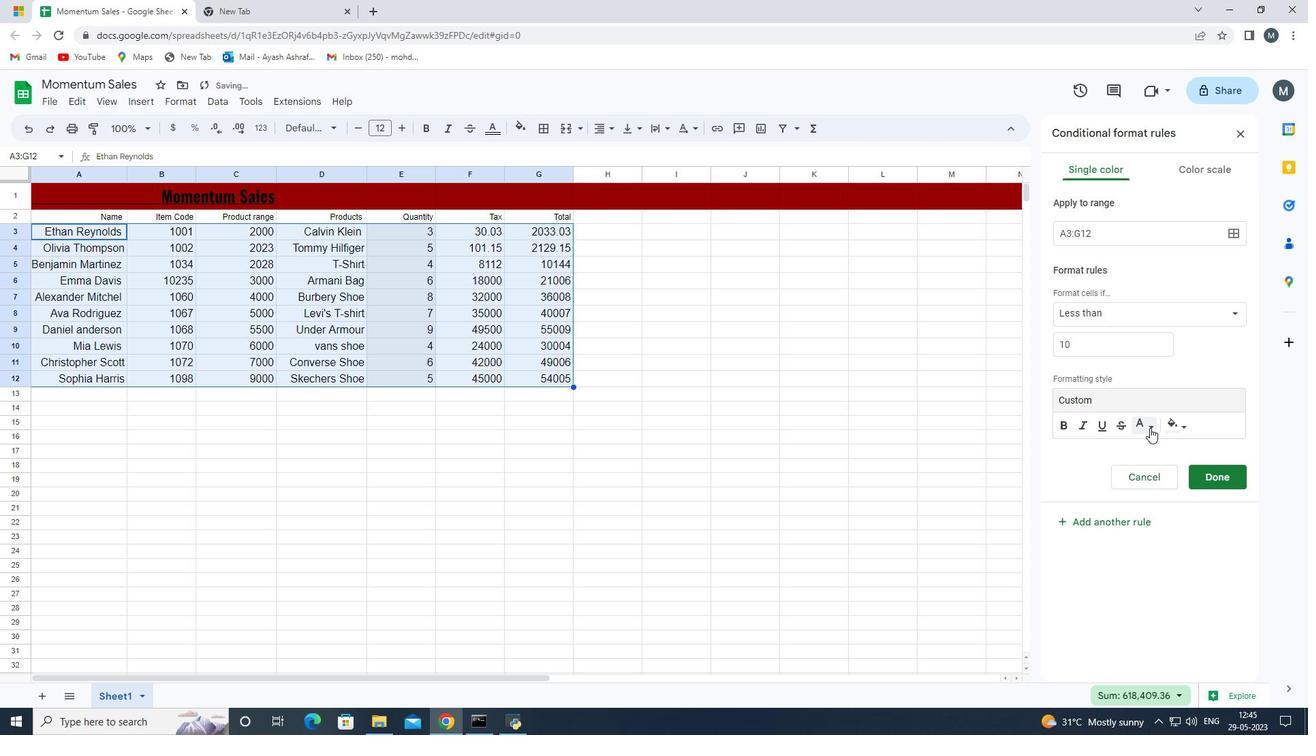 
Action: Mouse moved to (1139, 491)
Screenshot: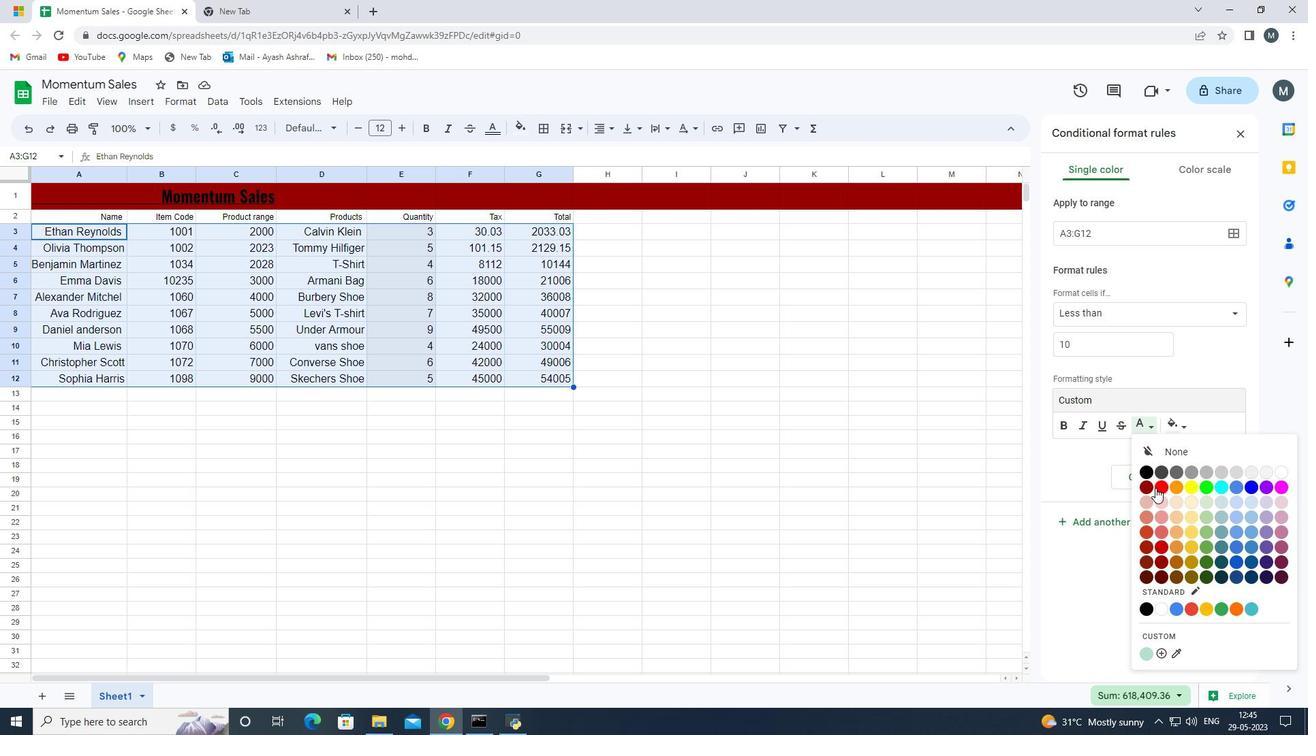 
Action: Mouse pressed left at (1139, 491)
Screenshot: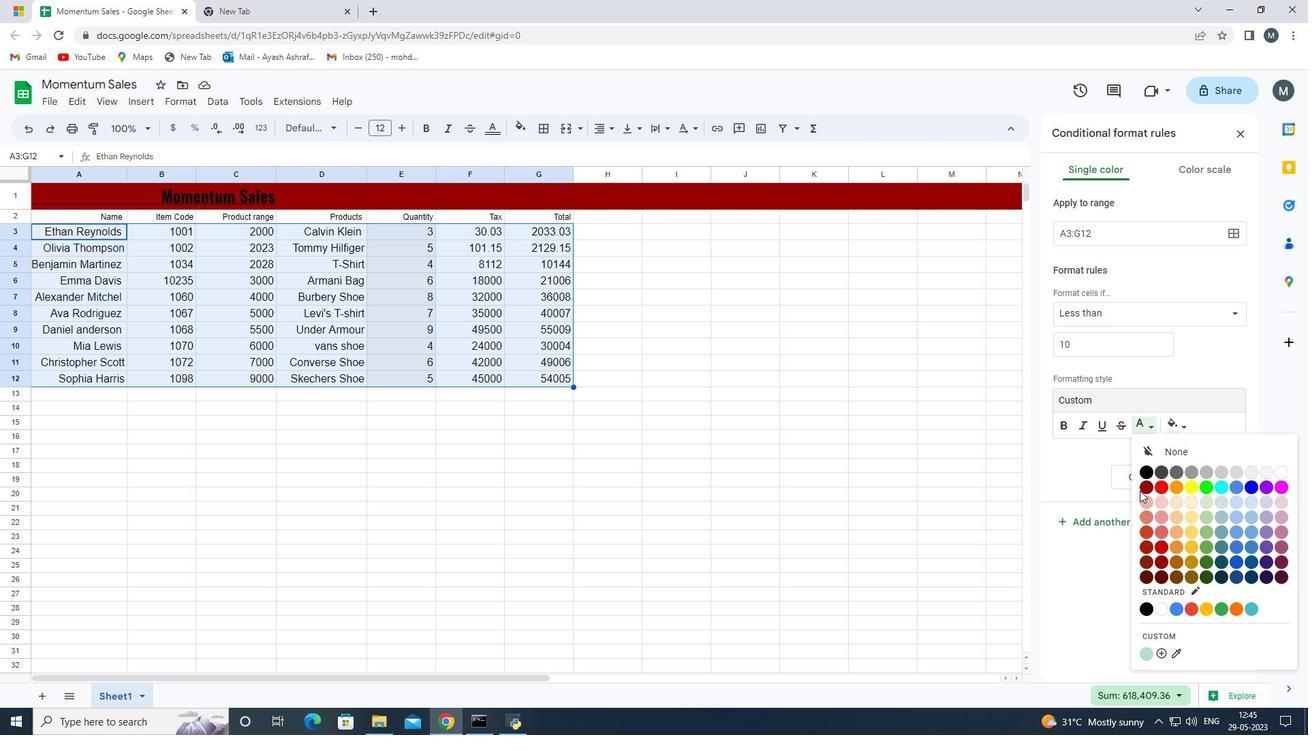 
Action: Mouse moved to (1214, 476)
Screenshot: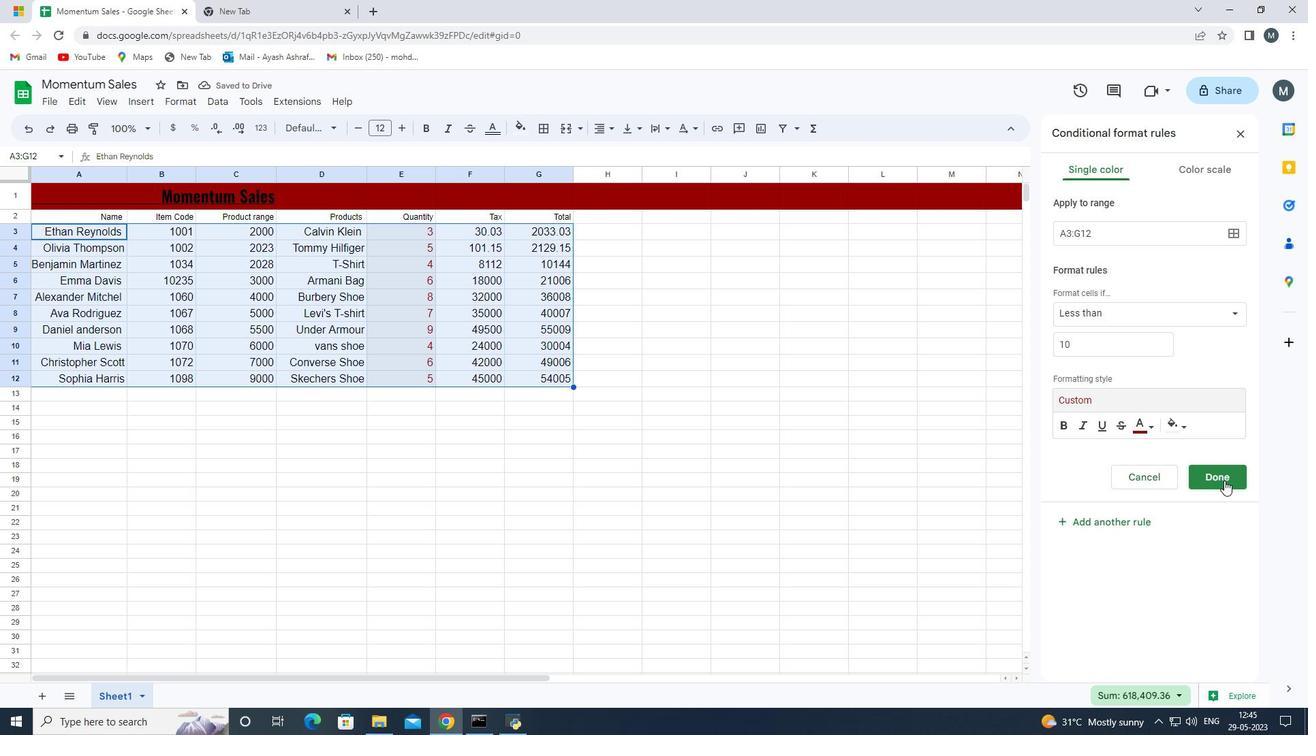 
Action: Mouse pressed left at (1214, 476)
Screenshot: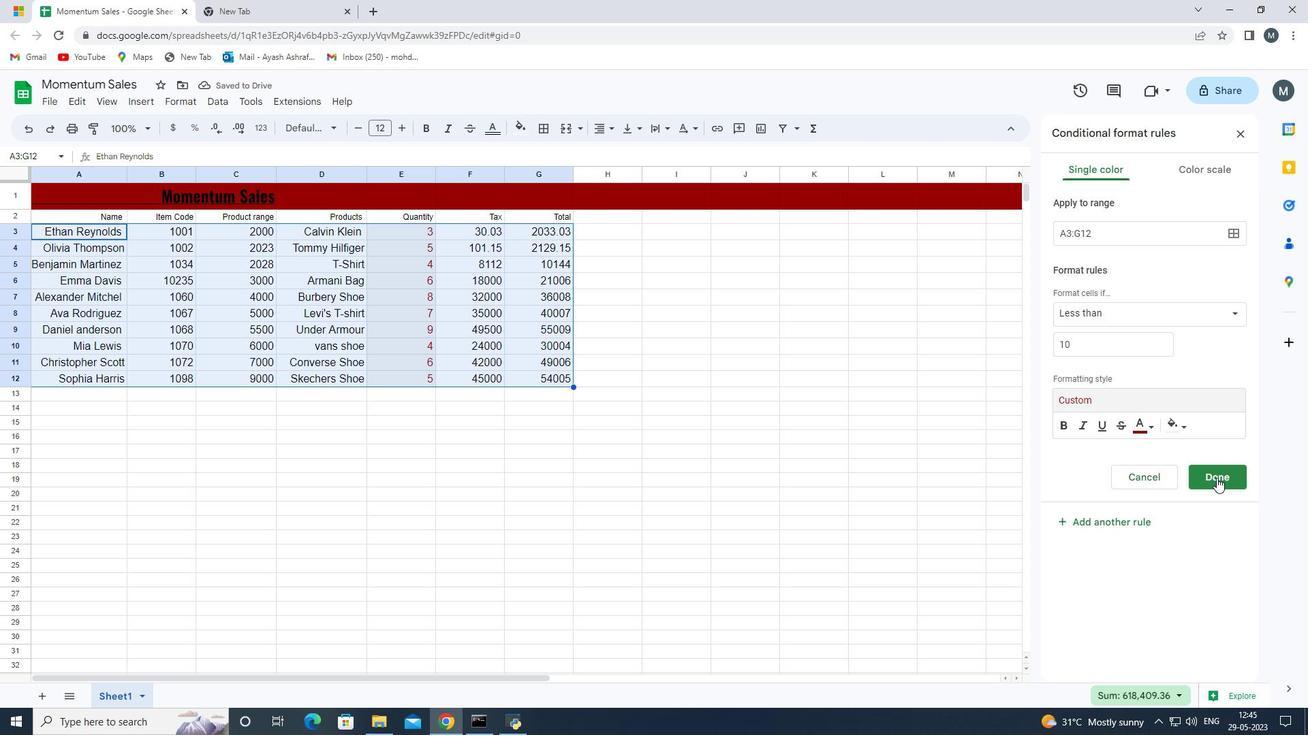 
Action: Mouse moved to (534, 443)
Screenshot: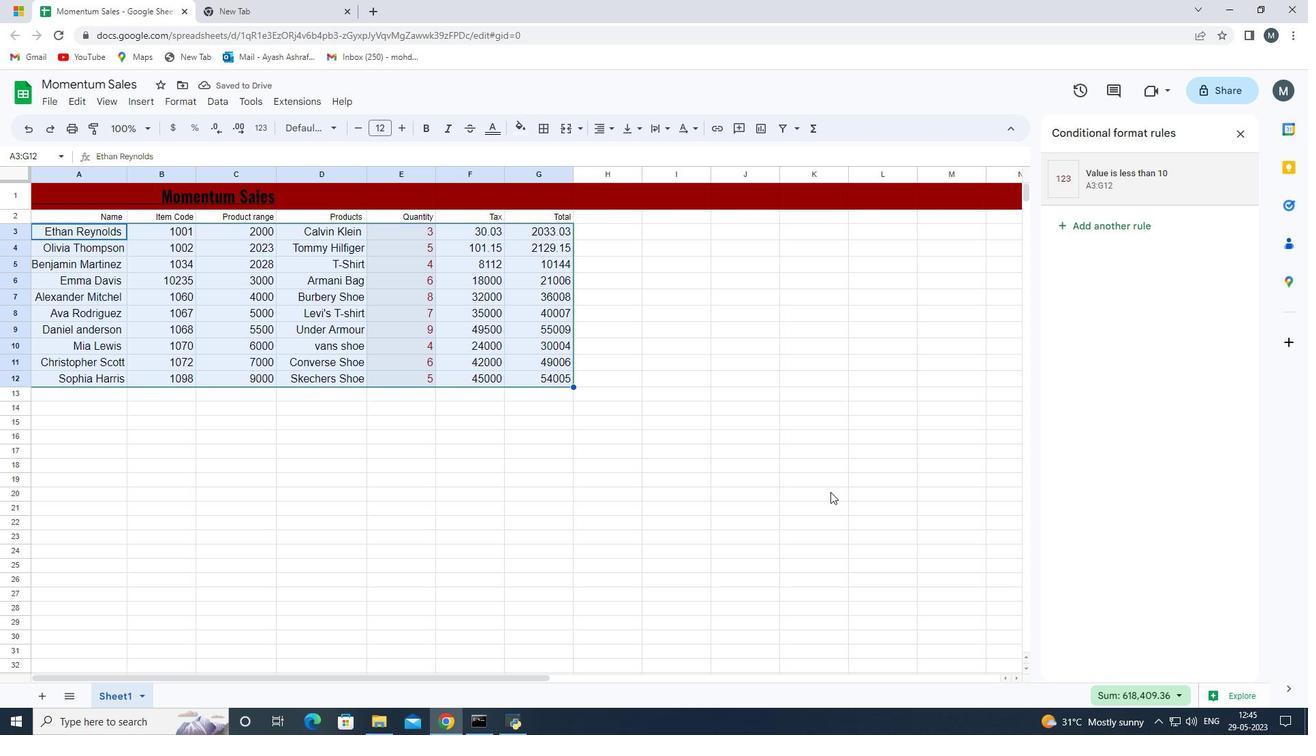 
Action: Mouse pressed left at (534, 443)
Screenshot: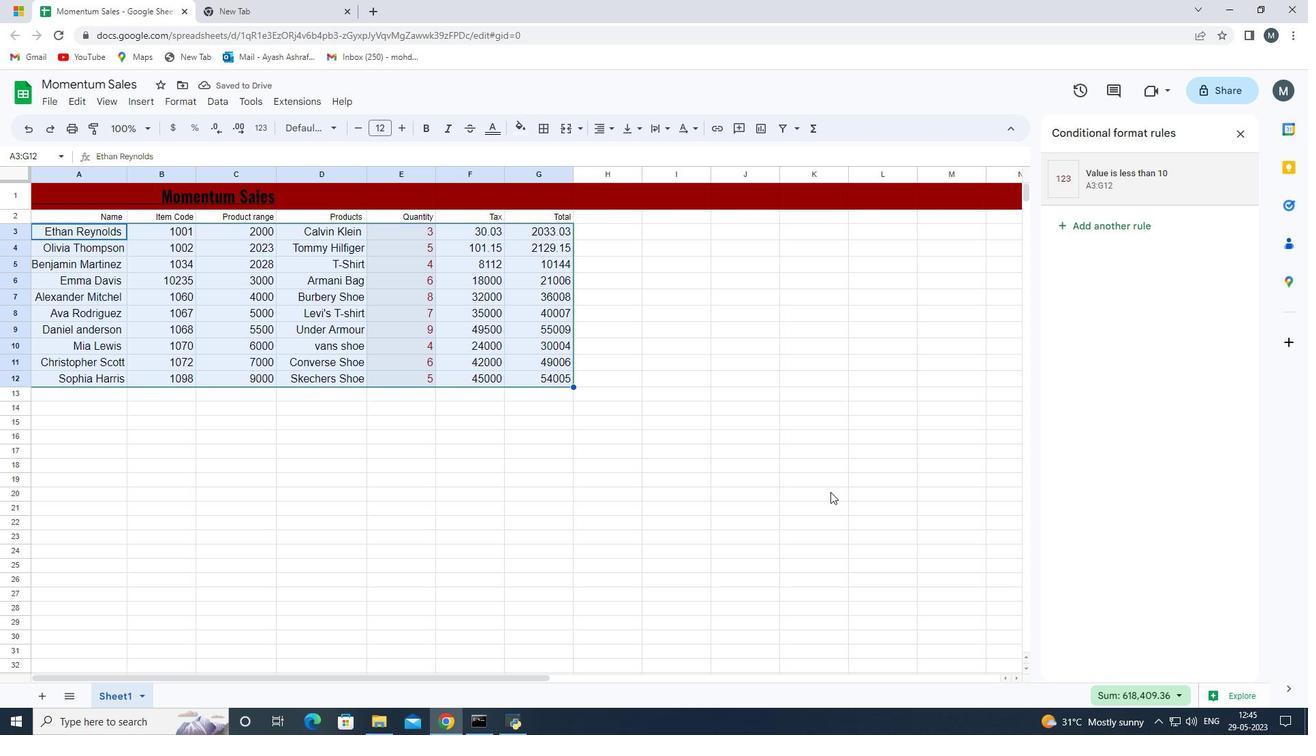 
Action: Mouse moved to (635, 375)
Screenshot: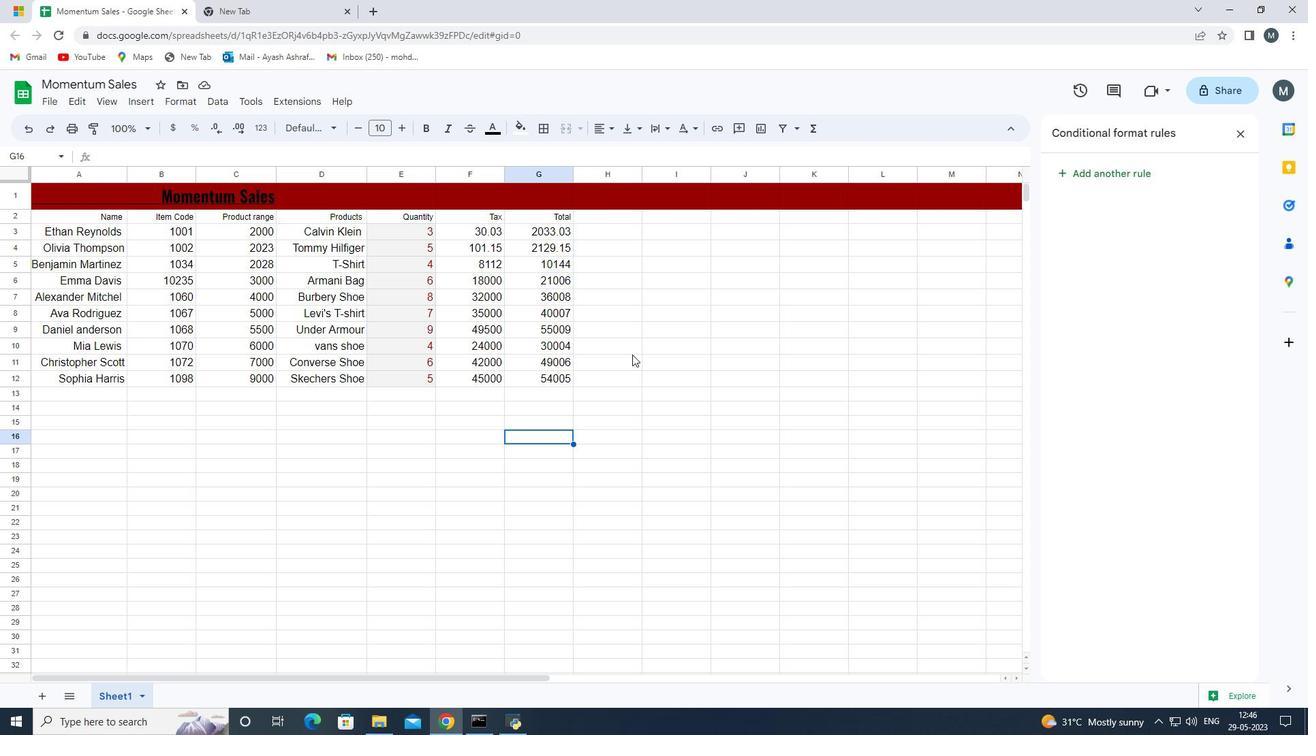 
Action: Mouse pressed left at (635, 375)
Screenshot: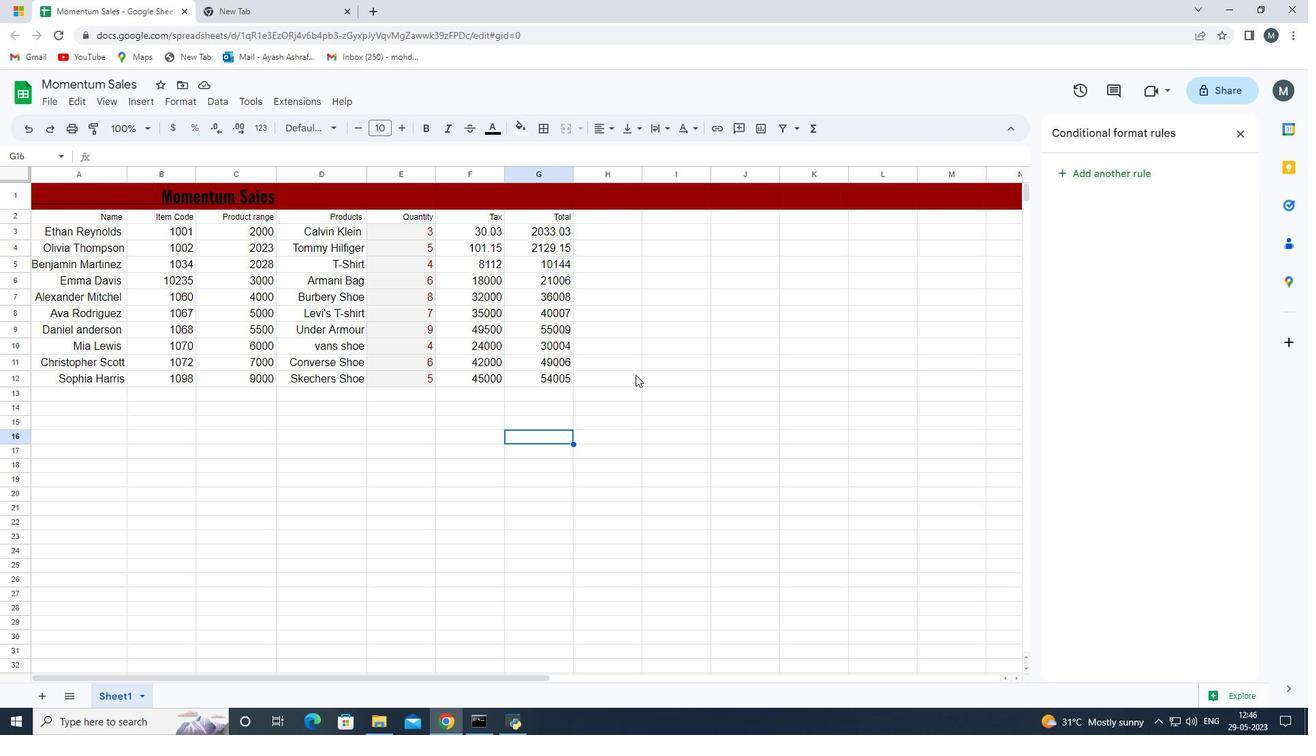 
Action: Mouse moved to (613, 203)
Screenshot: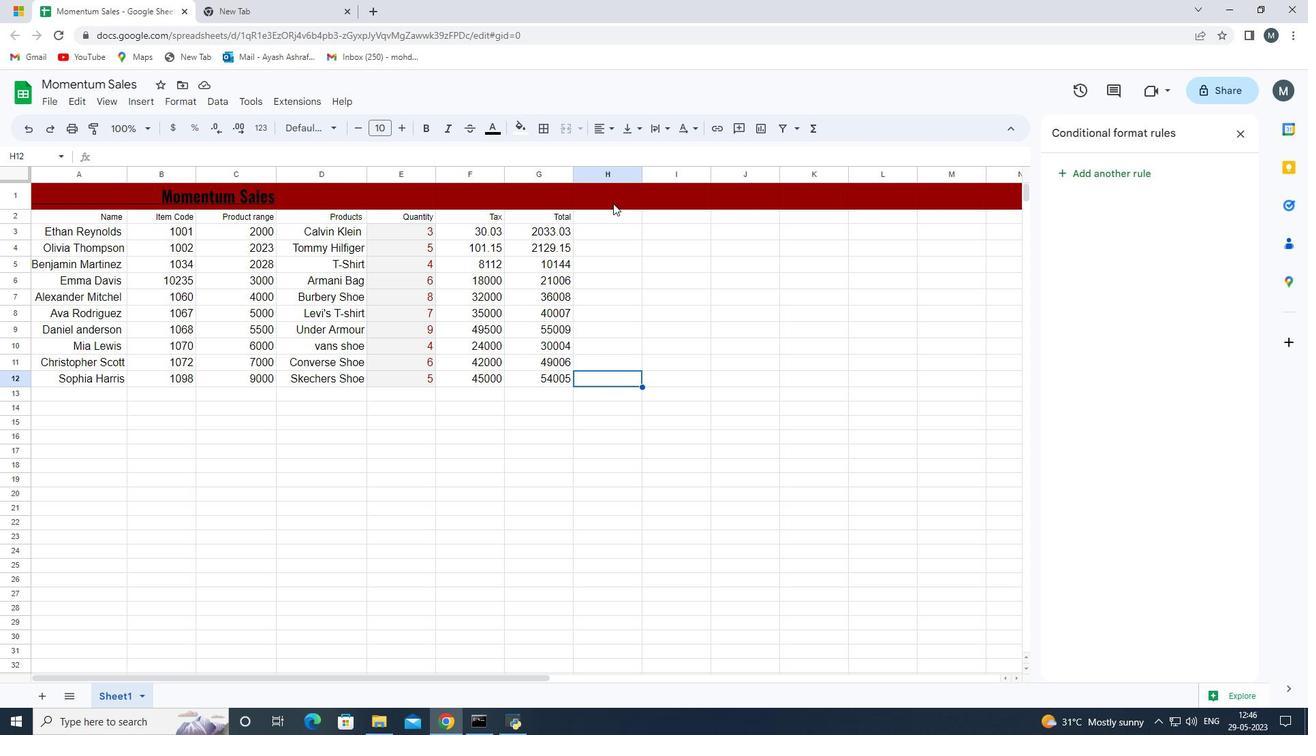 
Action: Mouse pressed left at (613, 203)
Screenshot: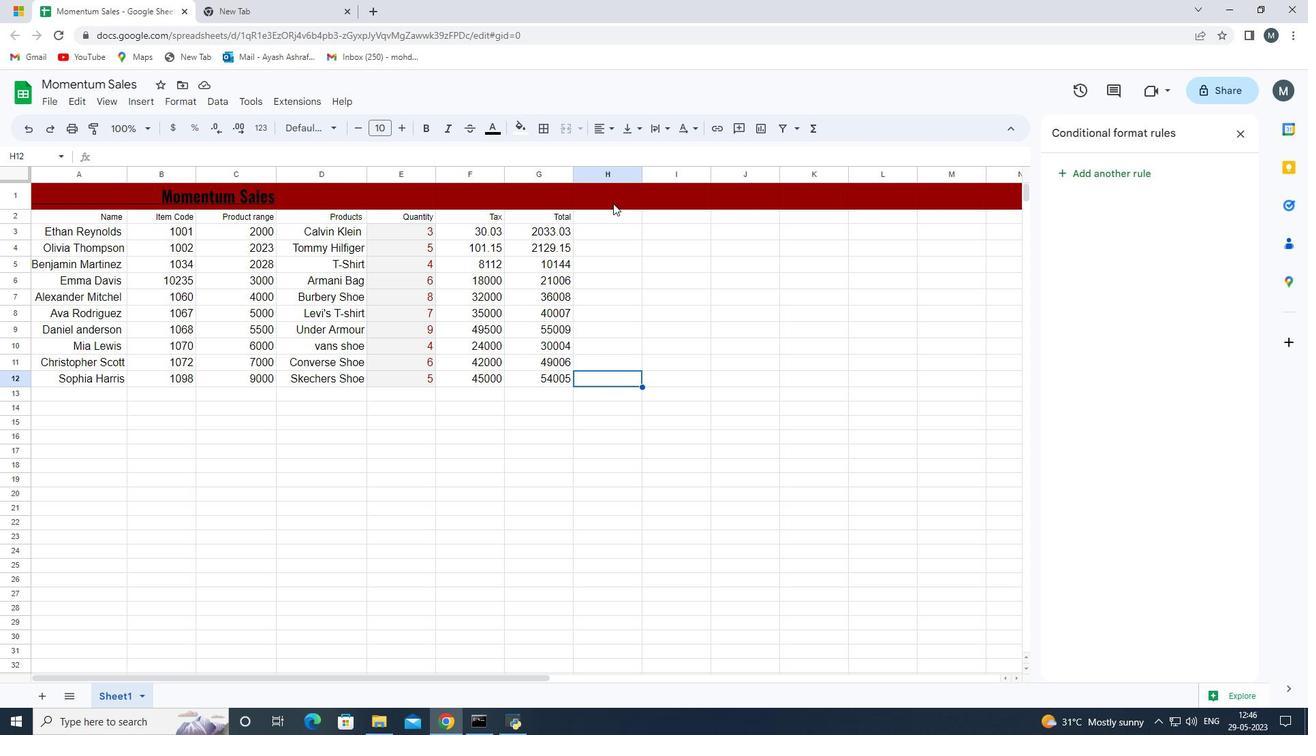 
Action: Mouse pressed right at (613, 203)
Screenshot: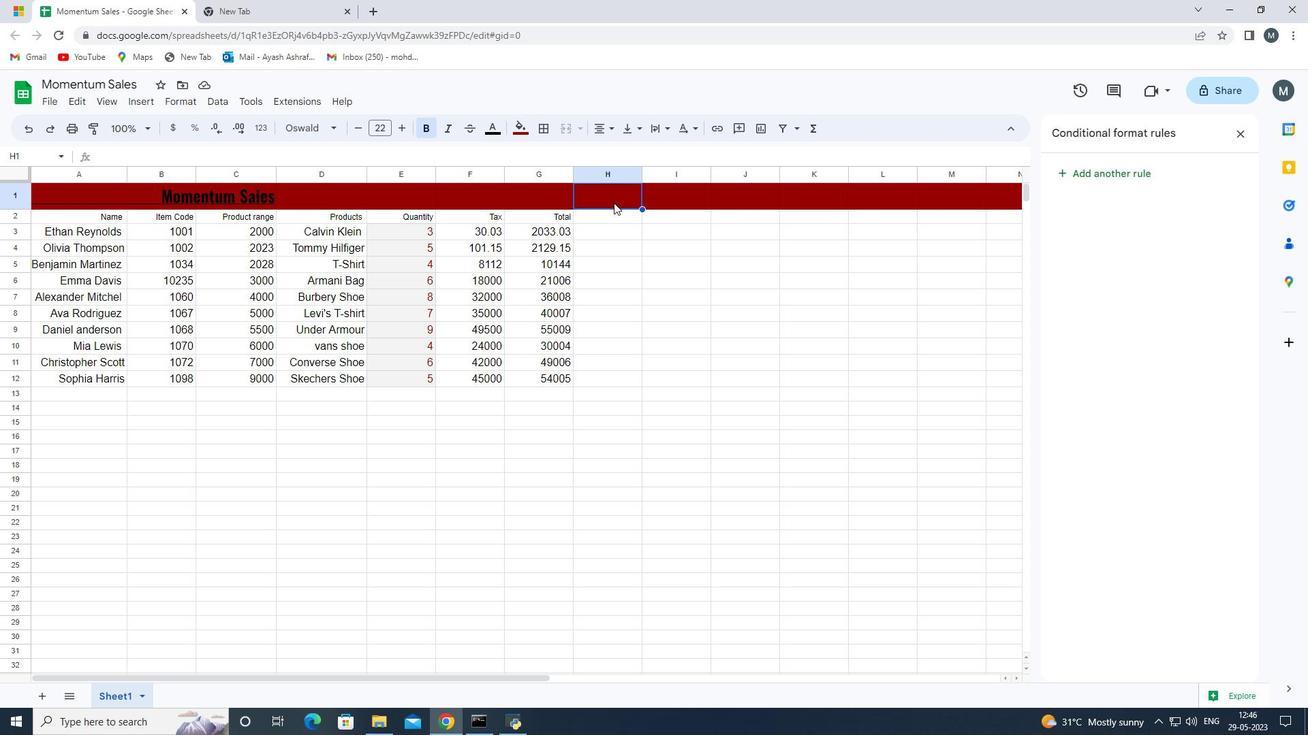 
Action: Mouse moved to (678, 390)
Screenshot: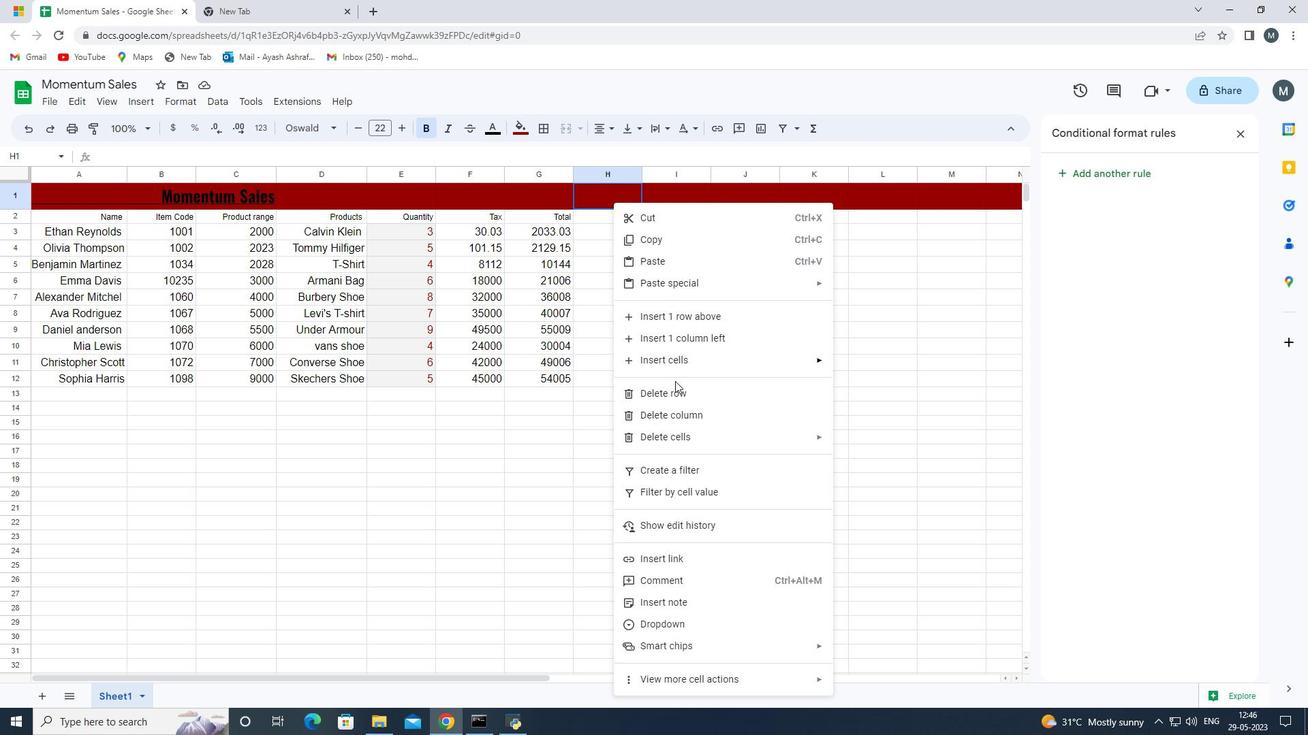 
Action: Mouse pressed left at (678, 390)
Screenshot: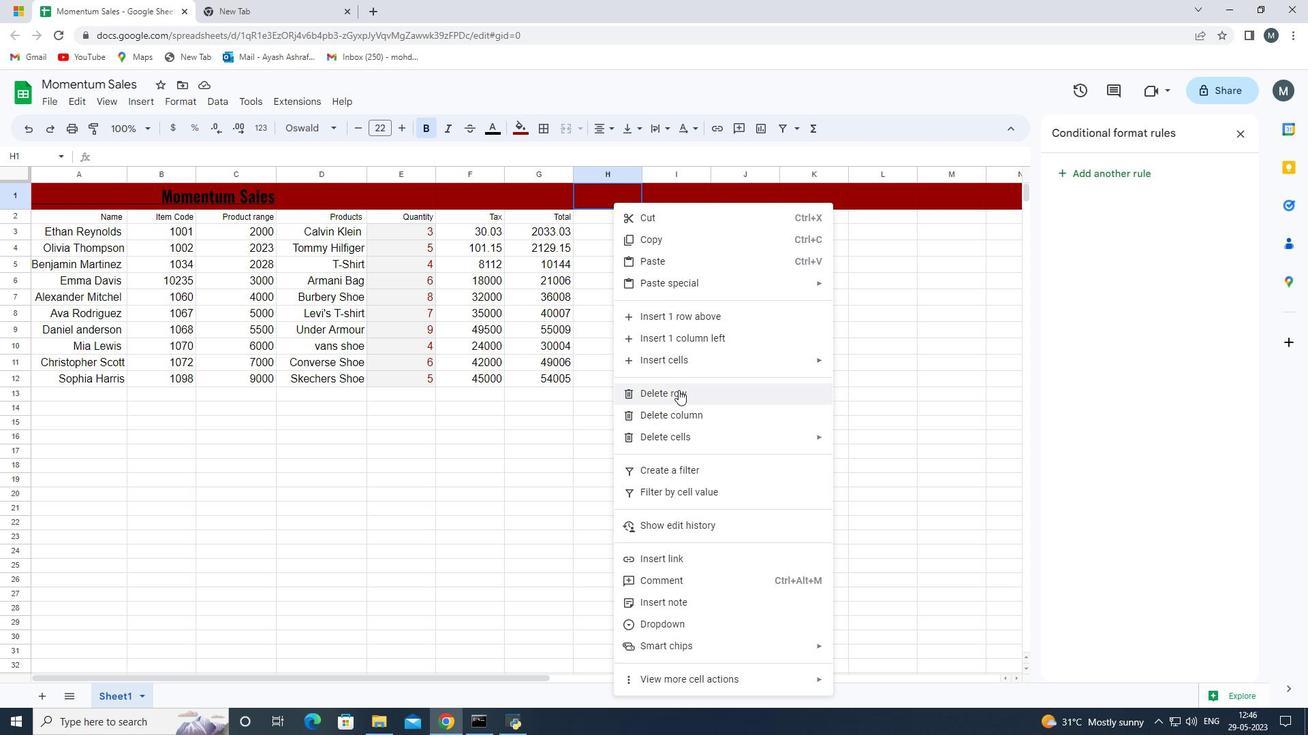 
Action: Mouse moved to (474, 409)
Screenshot: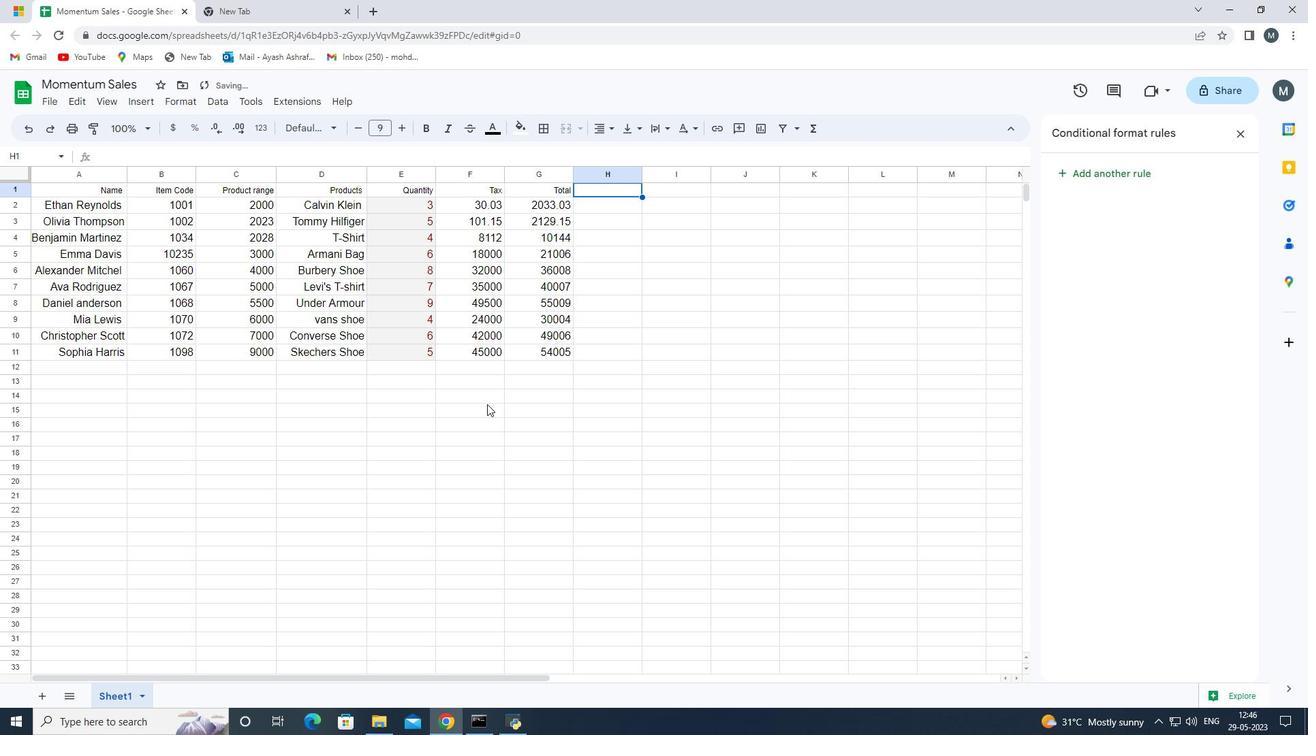 
Action: Mouse pressed left at (474, 409)
Screenshot: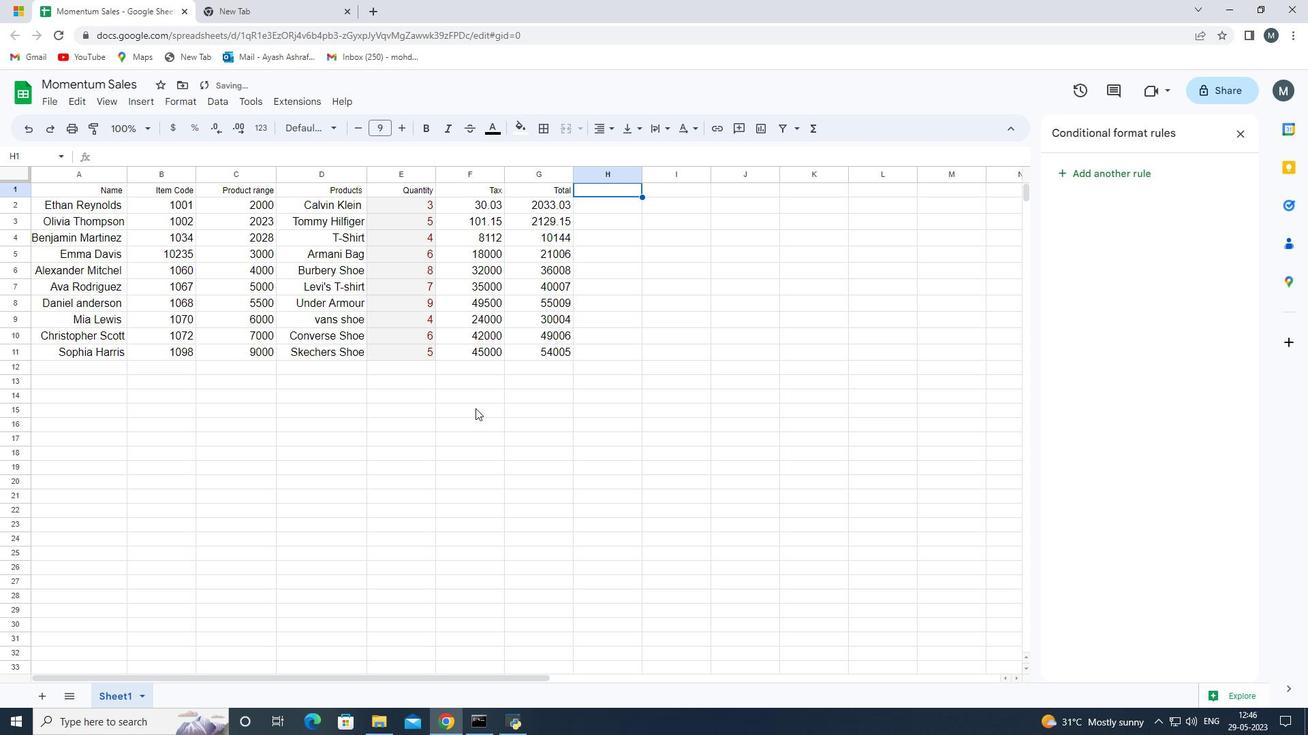 
